 Task: Look for space in Sirūr, India from 9th June, 2023 to 16th June, 2023 for 2 adults in price range Rs.8000 to Rs.16000. Place can be entire place with 2 bedrooms having 2 beds and 1 bathroom. Property type can be house, flat, guest house. Booking option can be shelf check-in. Required host language is English.
Action: Mouse moved to (445, 81)
Screenshot: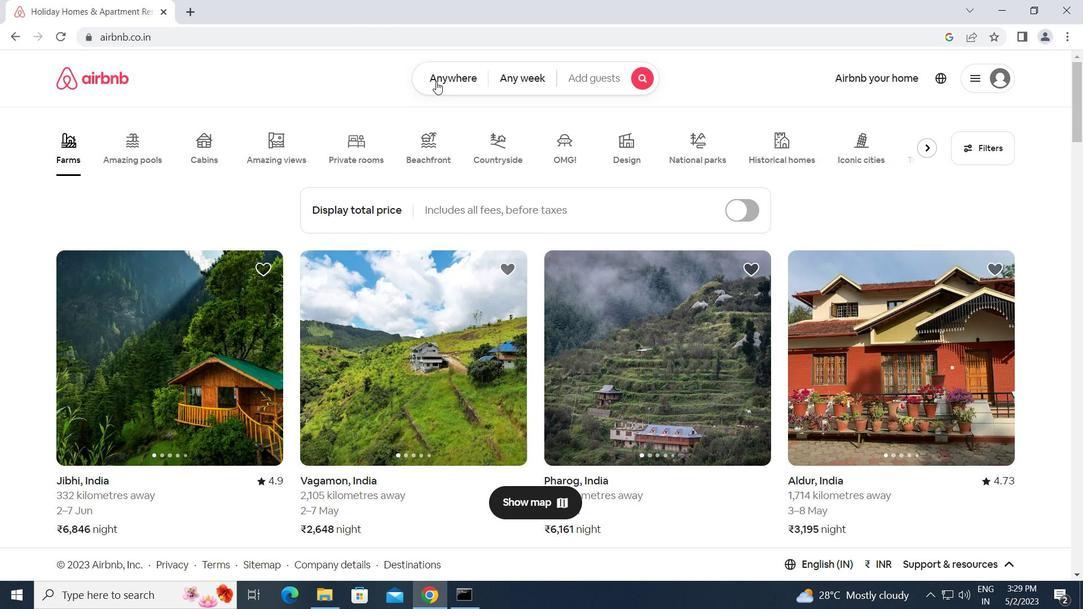 
Action: Mouse pressed left at (445, 81)
Screenshot: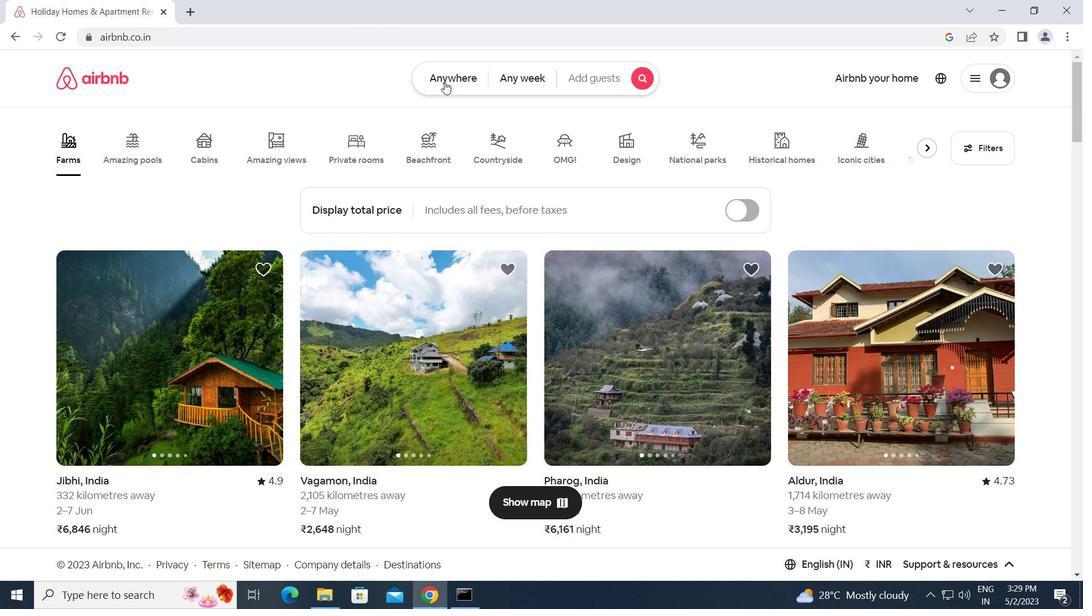 
Action: Mouse moved to (322, 133)
Screenshot: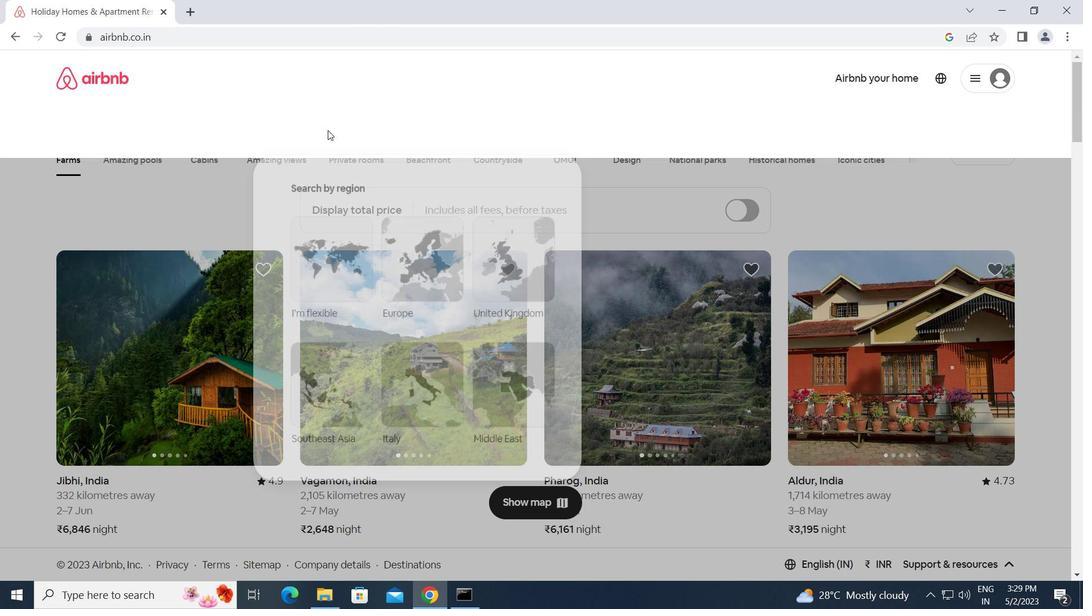 
Action: Mouse pressed left at (322, 133)
Screenshot: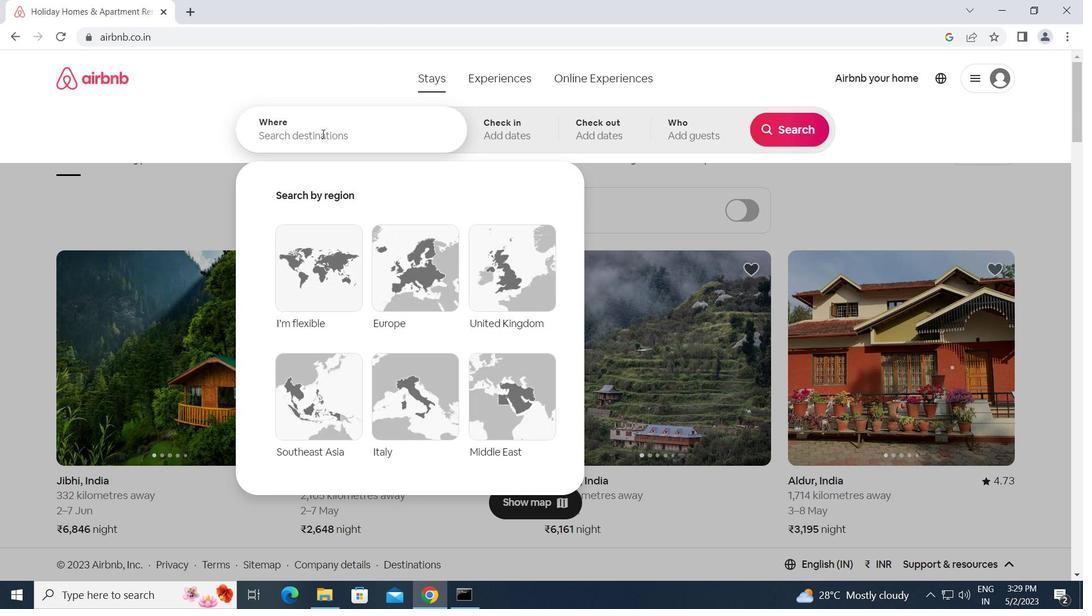 
Action: Key pressed s<Key.caps_lock>irur,<Key.space><Key.caps_lock>i<Key.caps_lock>ndia<Key.enter>
Screenshot: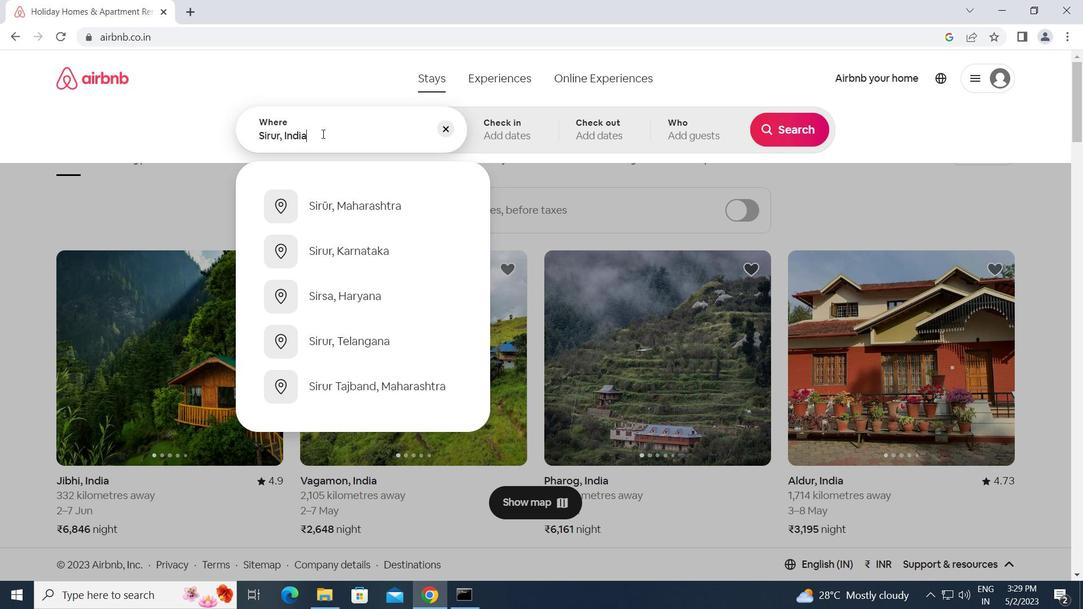 
Action: Mouse moved to (749, 335)
Screenshot: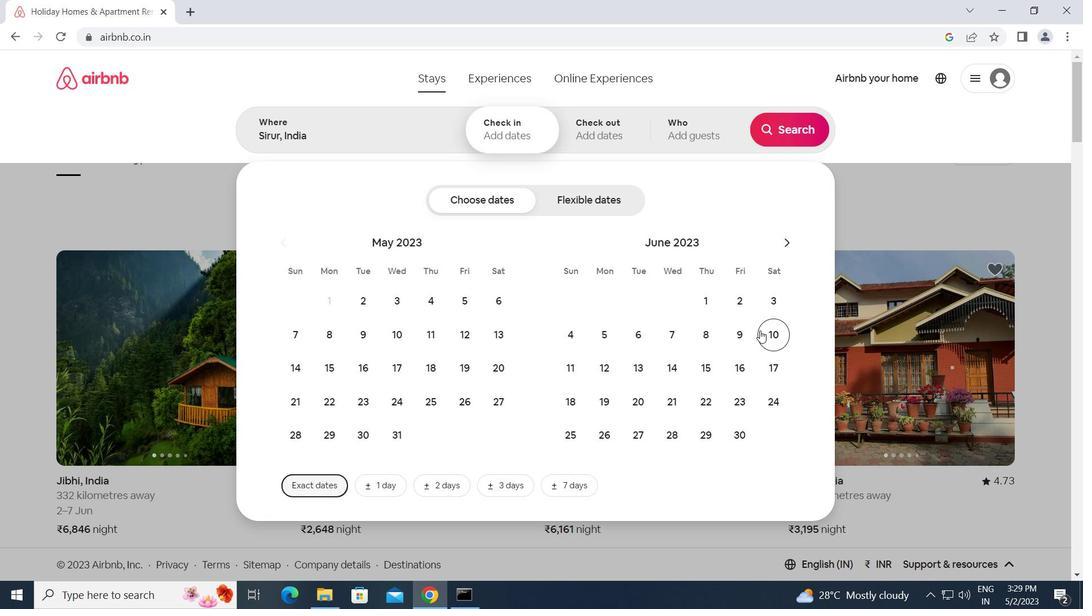 
Action: Mouse pressed left at (749, 335)
Screenshot: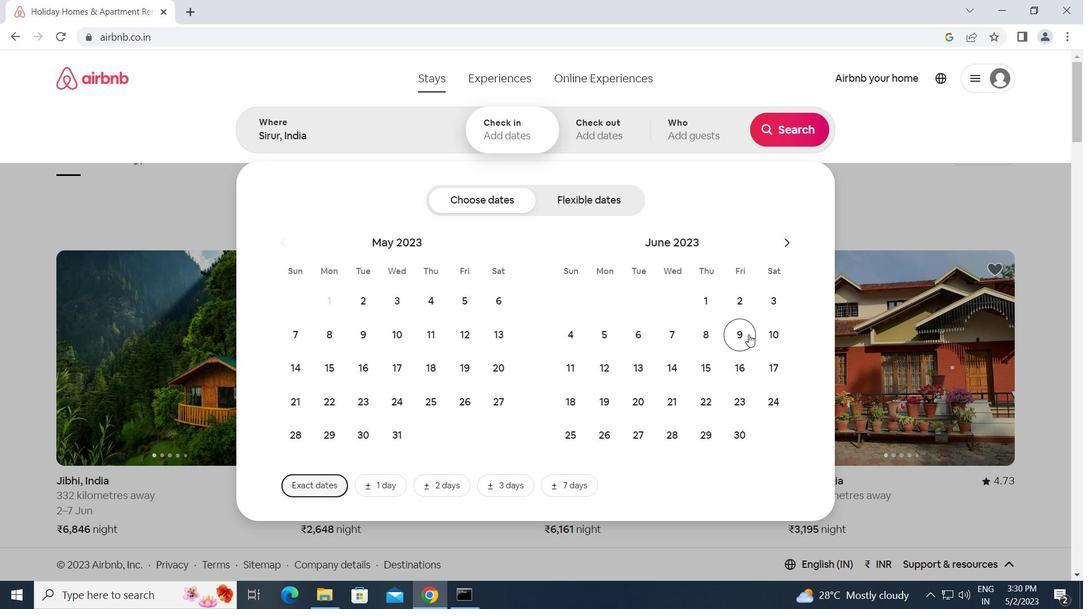 
Action: Mouse moved to (737, 367)
Screenshot: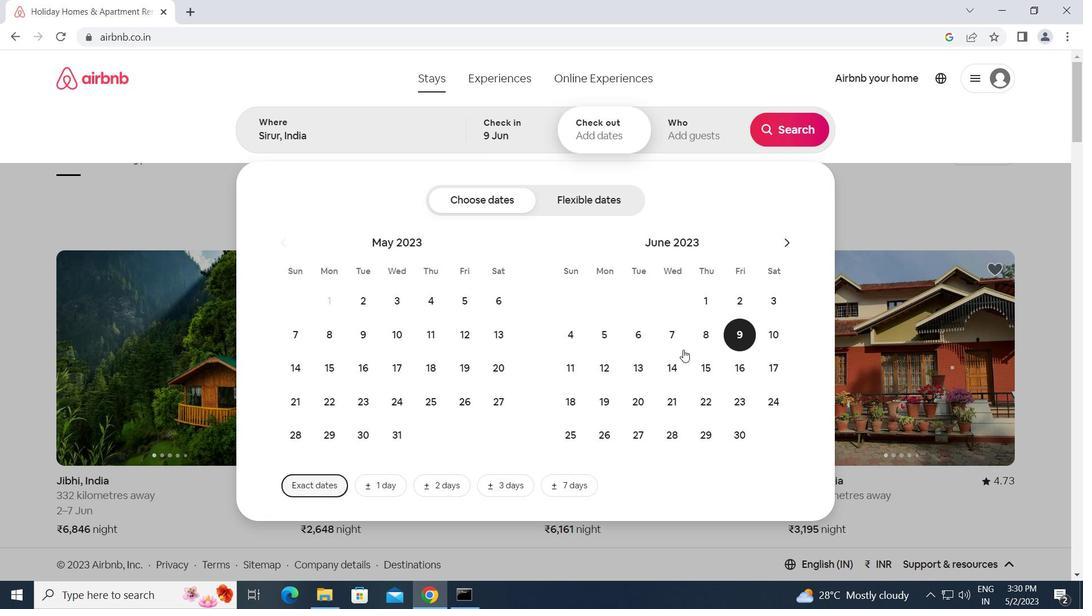 
Action: Mouse pressed left at (737, 367)
Screenshot: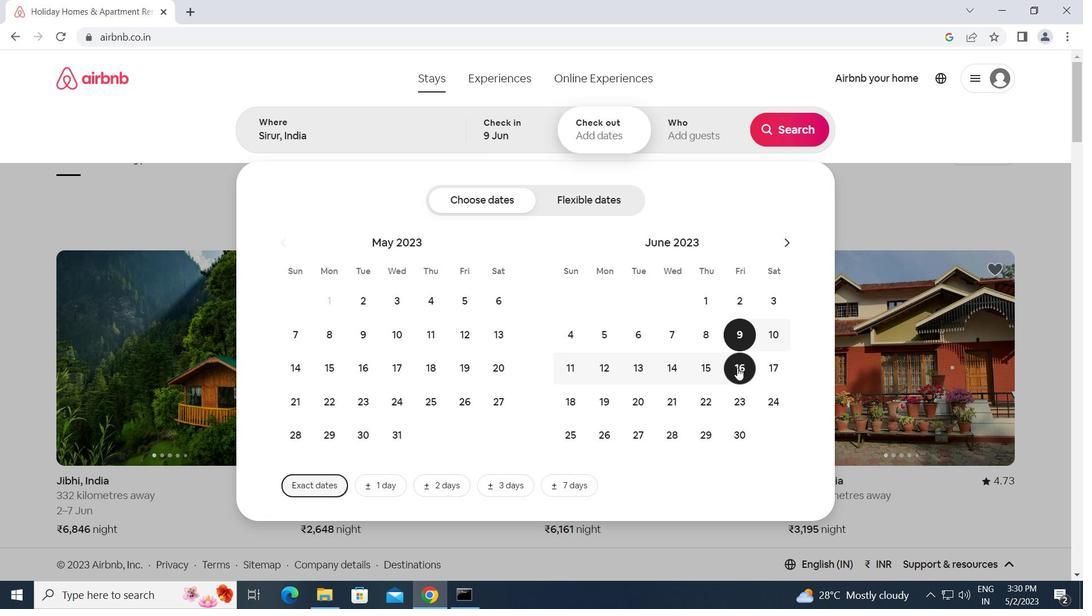 
Action: Mouse moved to (706, 128)
Screenshot: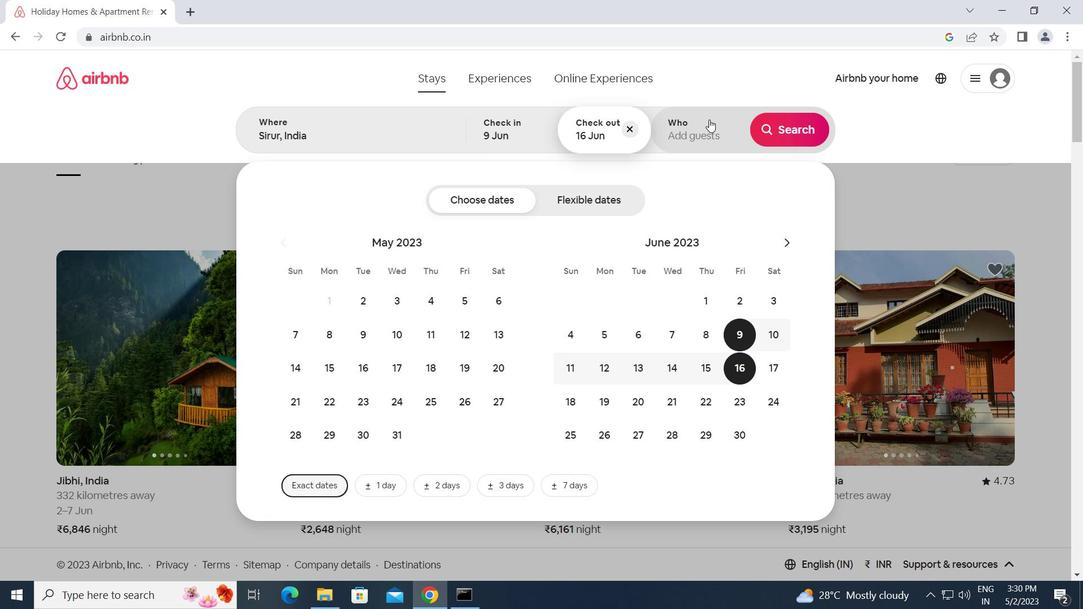
Action: Mouse pressed left at (706, 128)
Screenshot: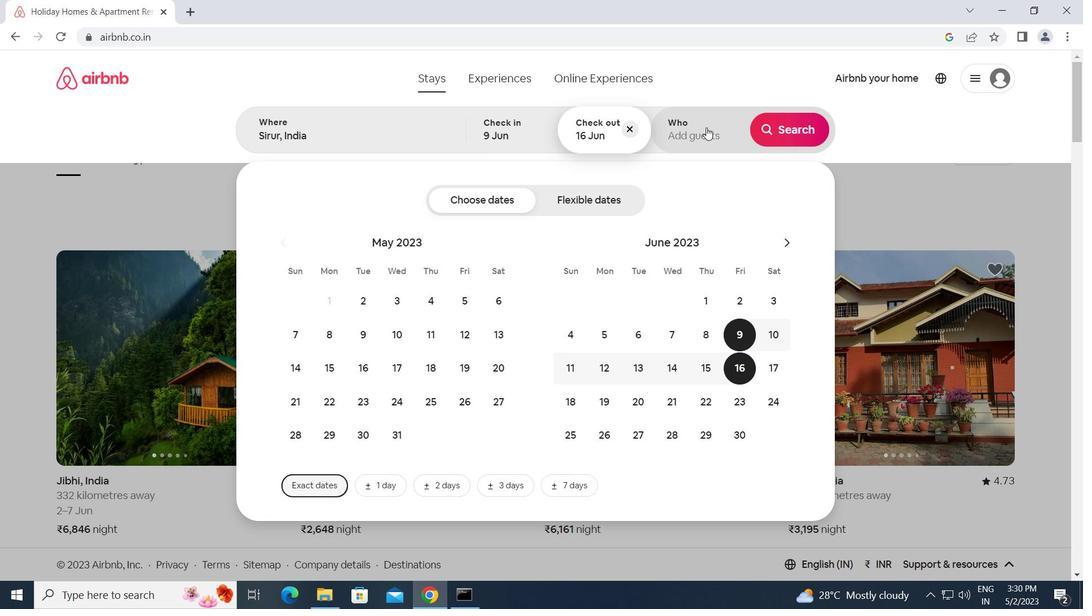 
Action: Mouse moved to (796, 202)
Screenshot: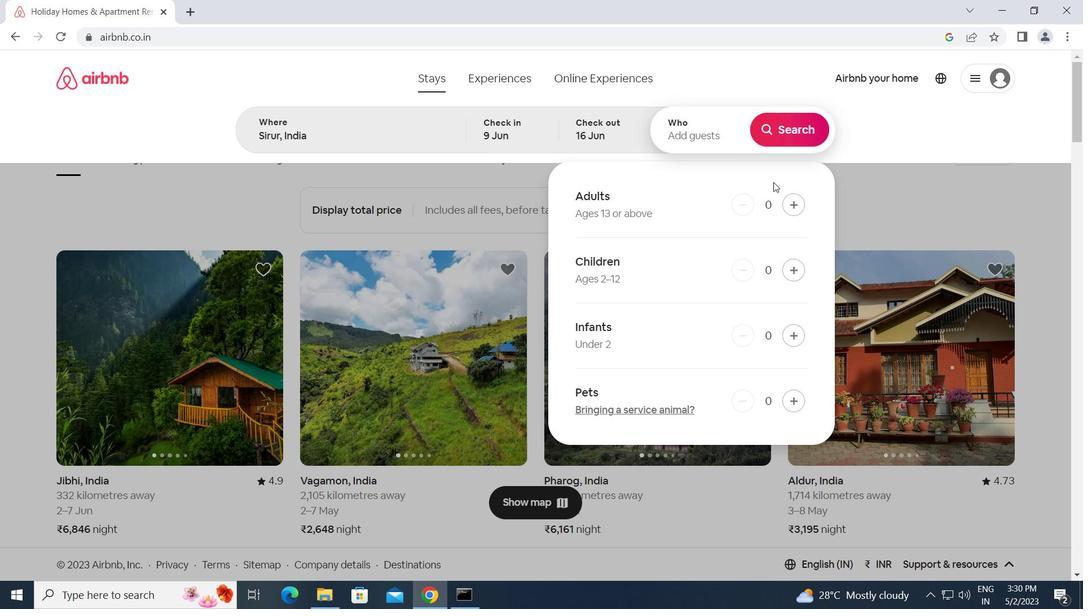 
Action: Mouse pressed left at (796, 202)
Screenshot: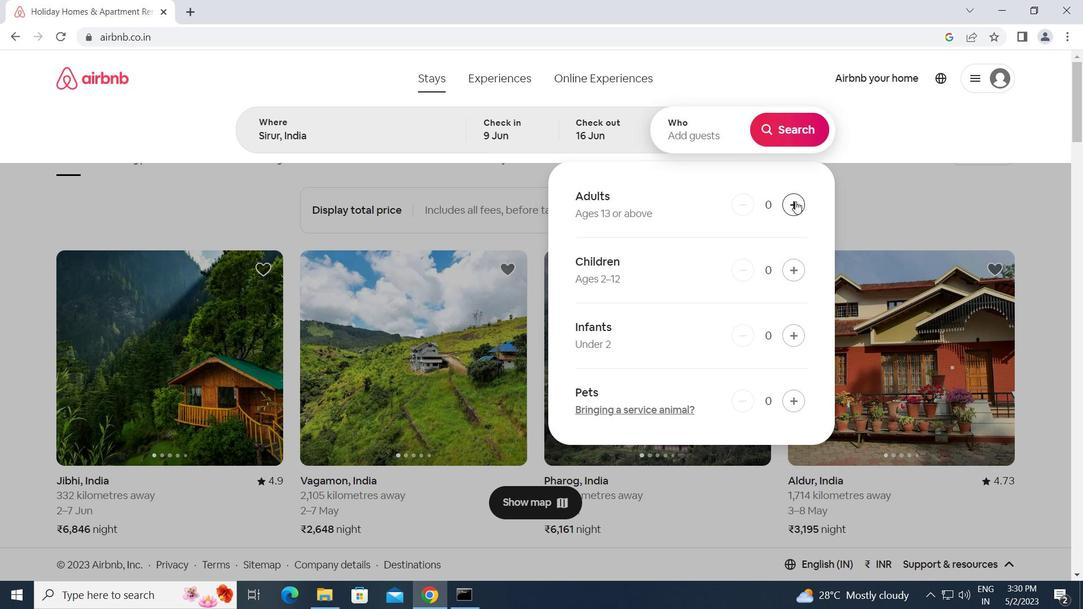 
Action: Mouse pressed left at (796, 202)
Screenshot: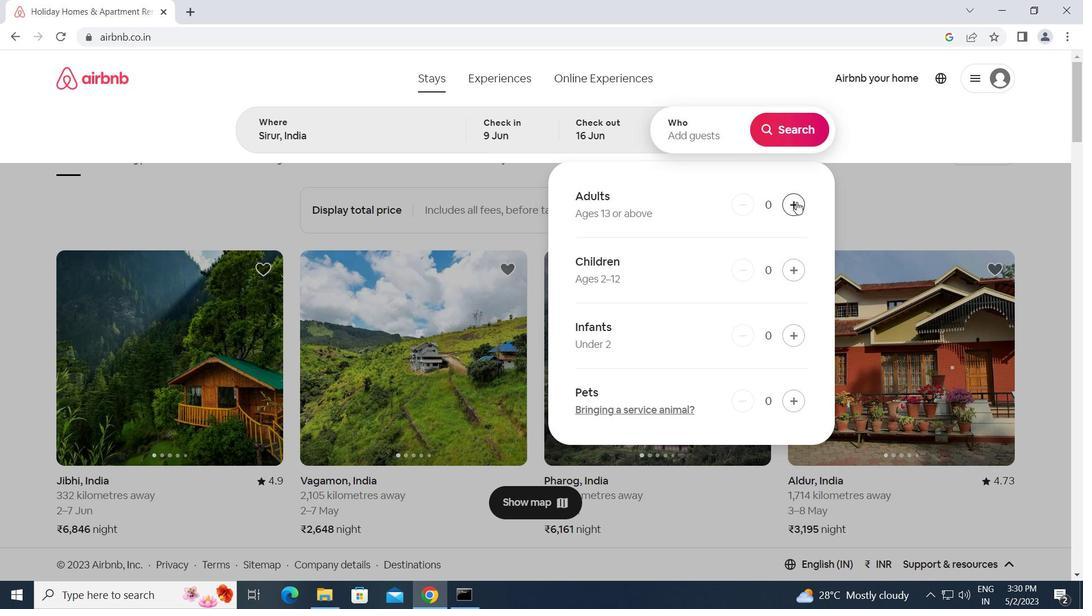 
Action: Mouse moved to (790, 135)
Screenshot: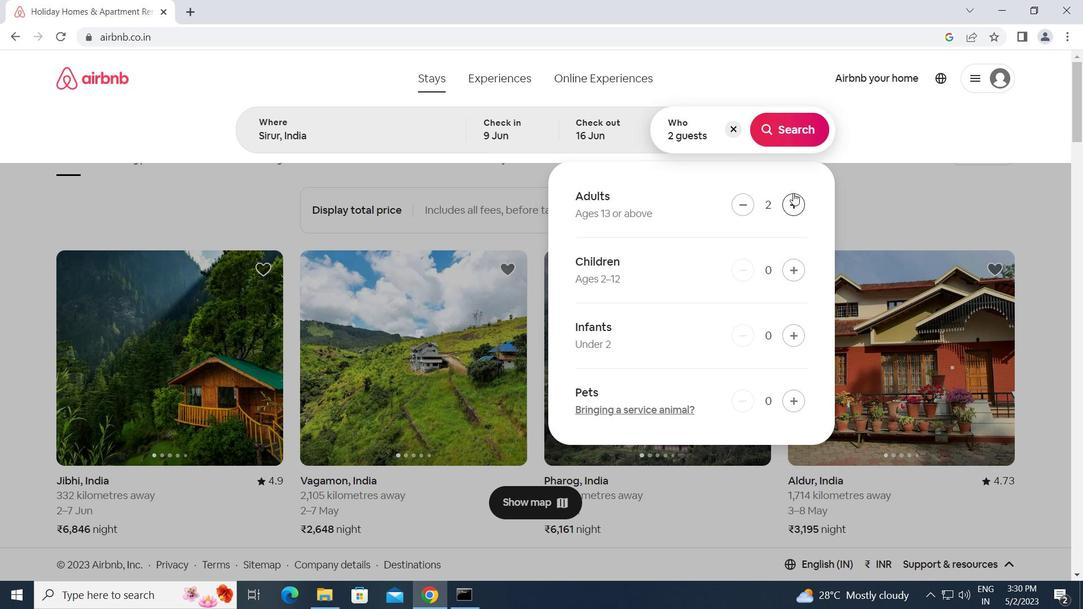 
Action: Mouse pressed left at (790, 135)
Screenshot: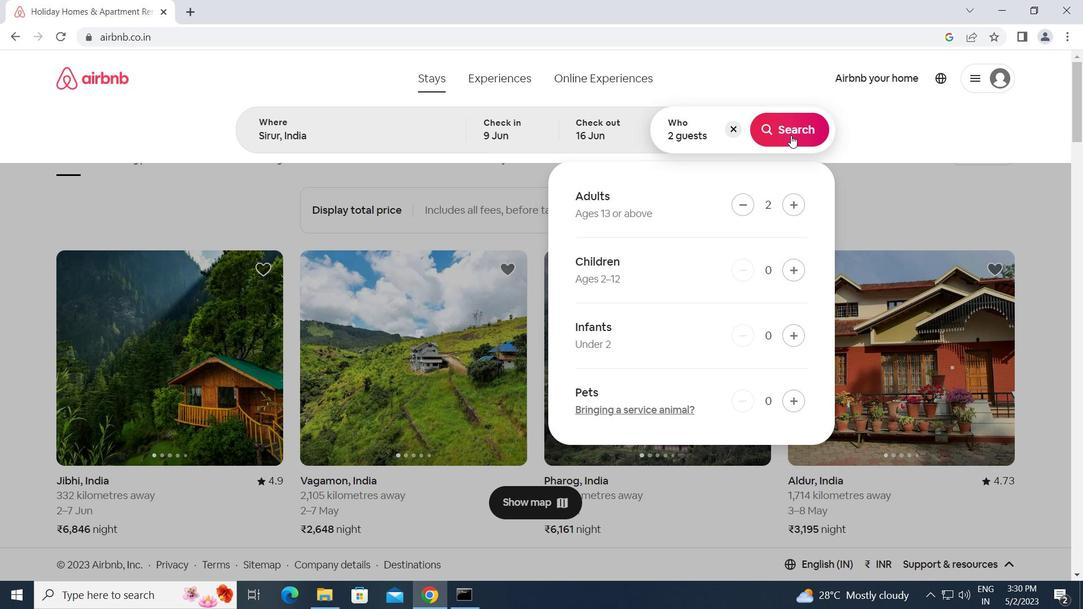 
Action: Mouse moved to (1014, 138)
Screenshot: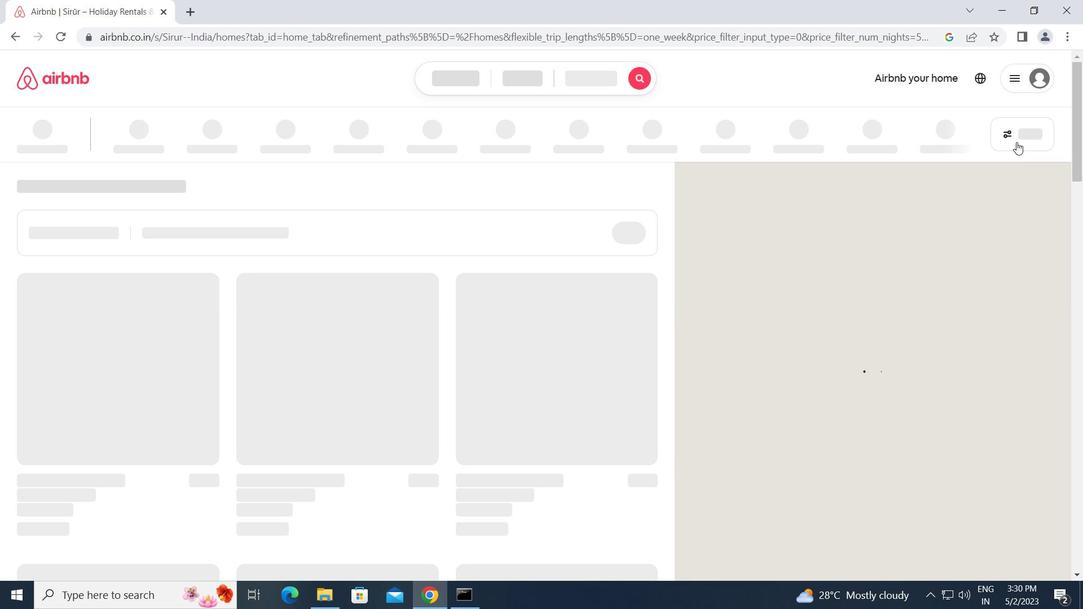 
Action: Mouse pressed left at (1014, 138)
Screenshot: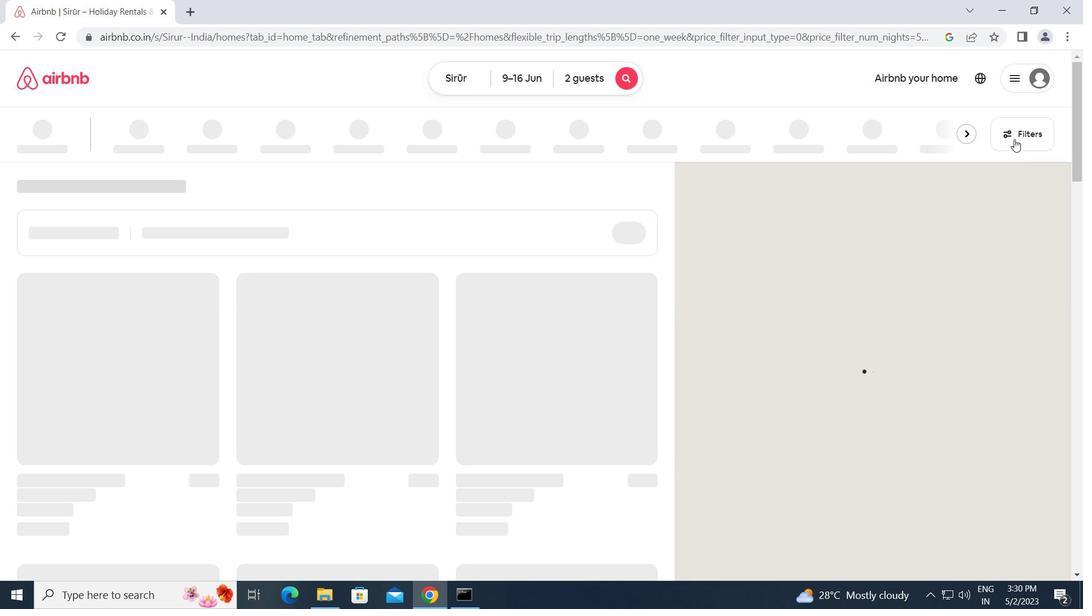 
Action: Mouse moved to (358, 318)
Screenshot: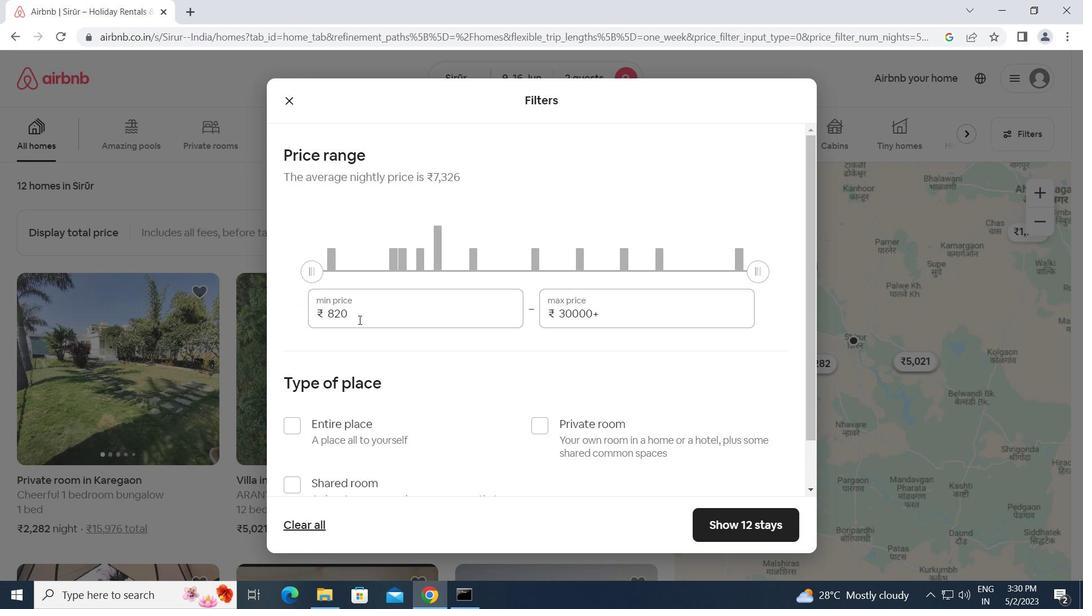 
Action: Mouse pressed left at (358, 318)
Screenshot: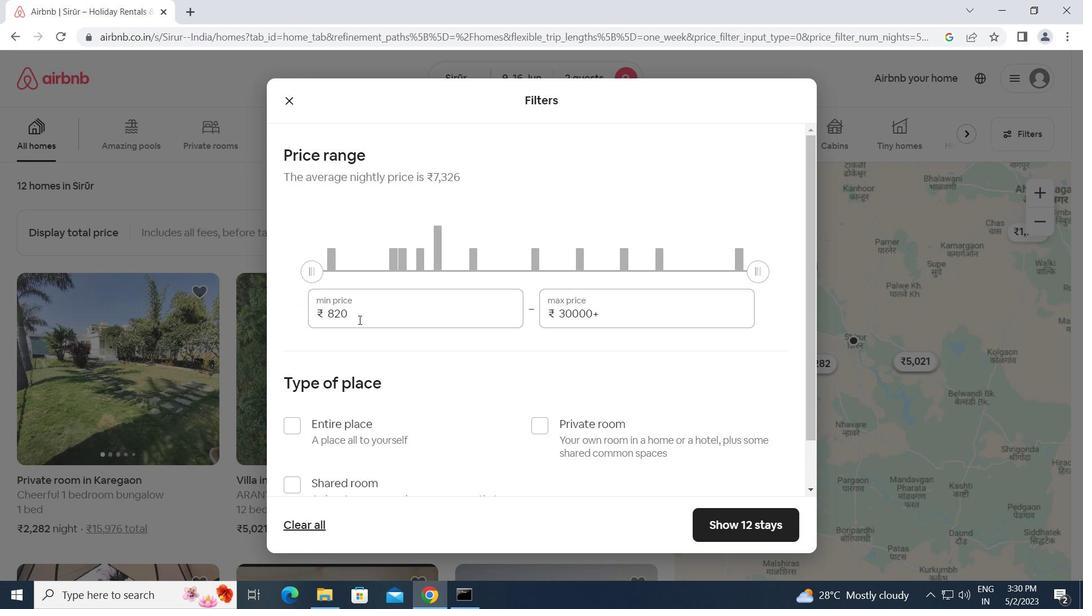 
Action: Mouse moved to (312, 319)
Screenshot: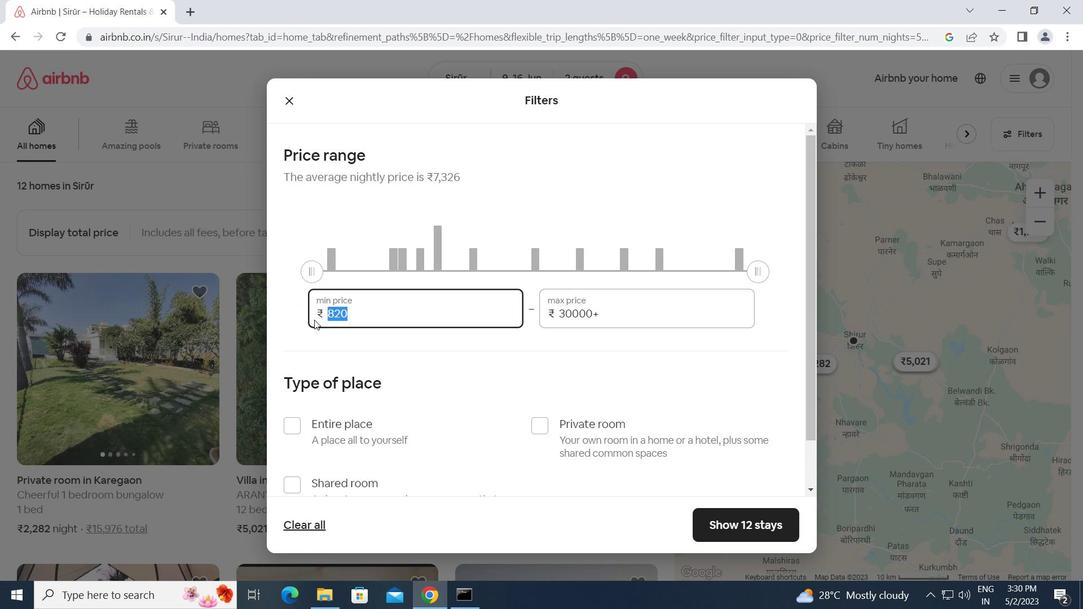 
Action: Key pressed 8000<Key.tab>16000
Screenshot: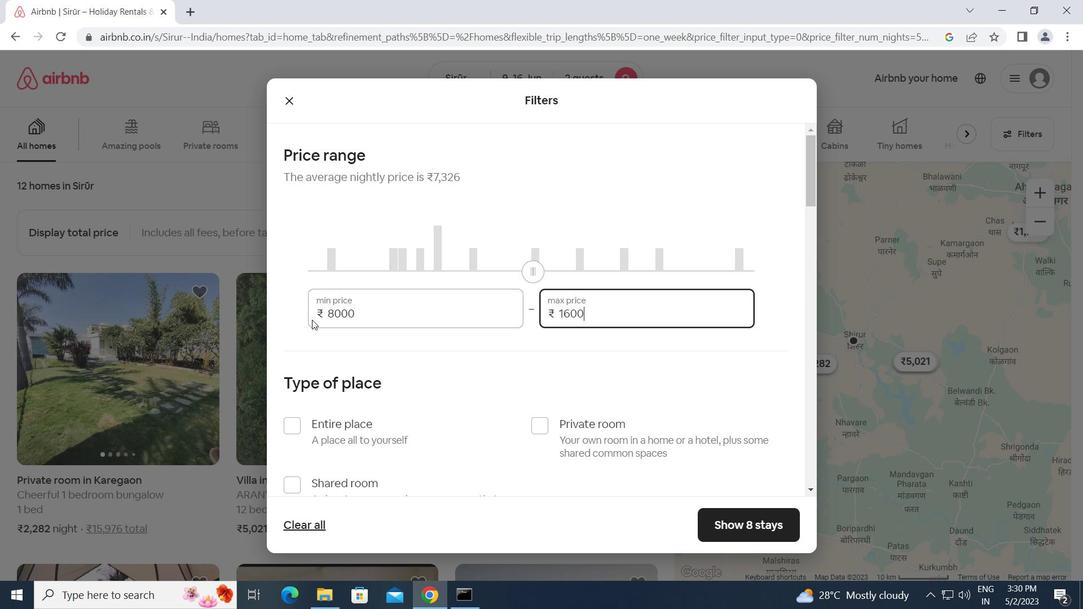 
Action: Mouse moved to (313, 322)
Screenshot: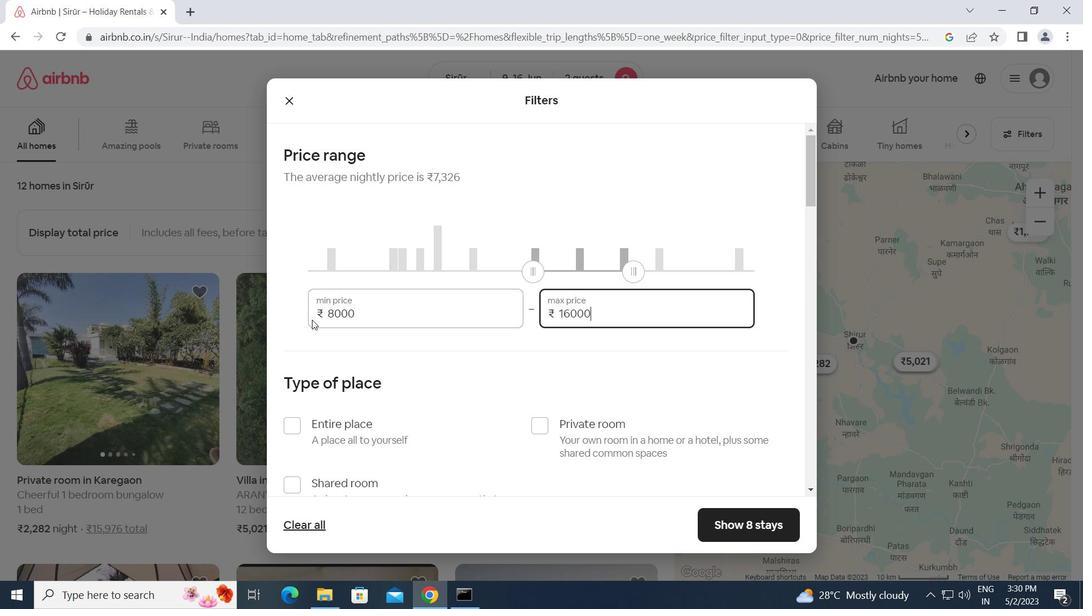 
Action: Mouse scrolled (313, 321) with delta (0, 0)
Screenshot: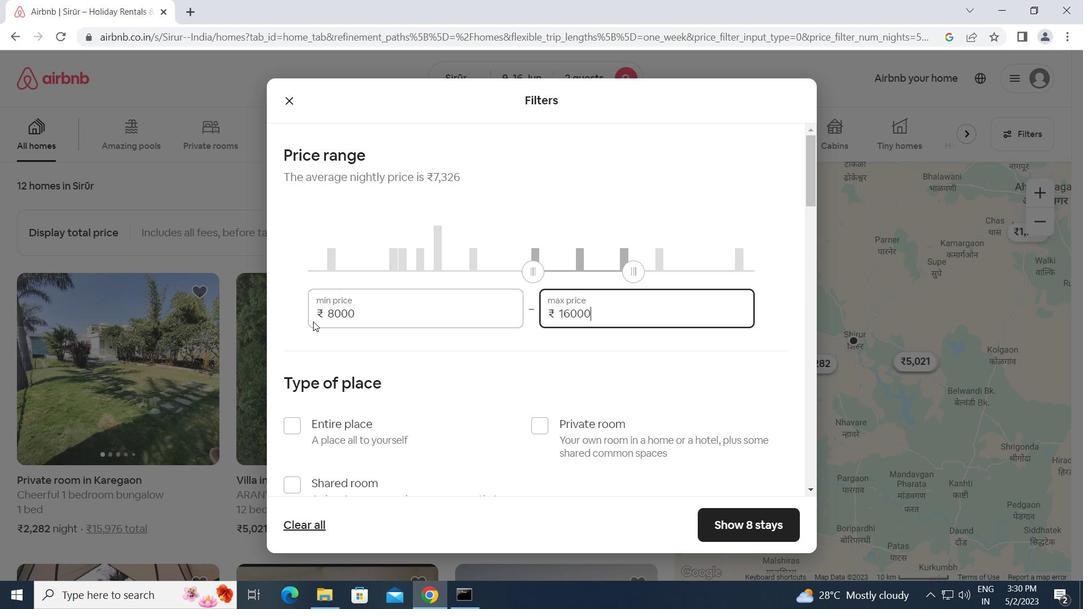 
Action: Mouse moved to (328, 323)
Screenshot: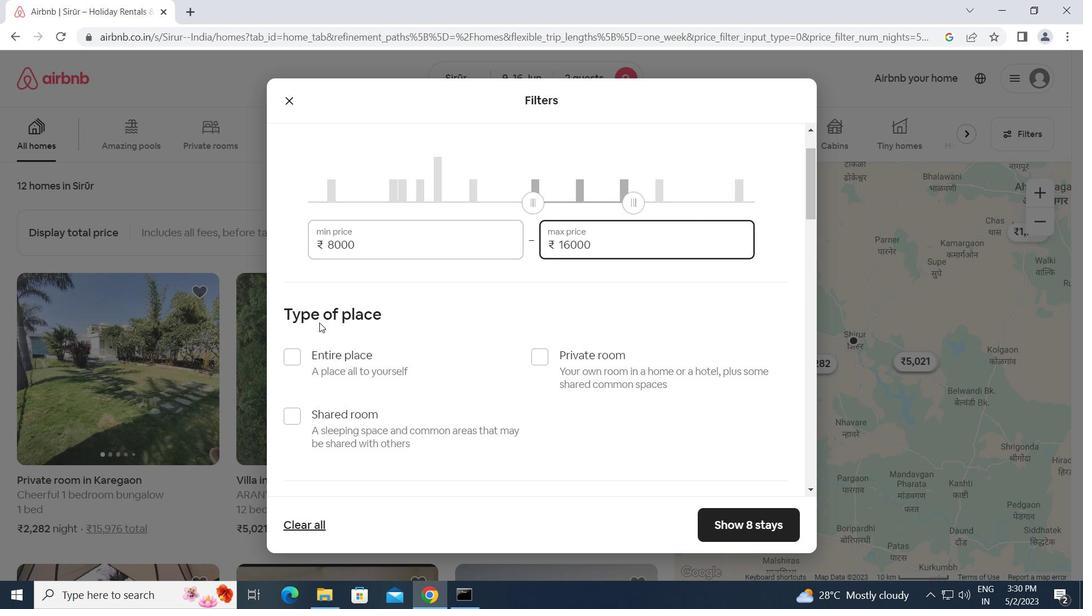 
Action: Mouse scrolled (328, 322) with delta (0, 0)
Screenshot: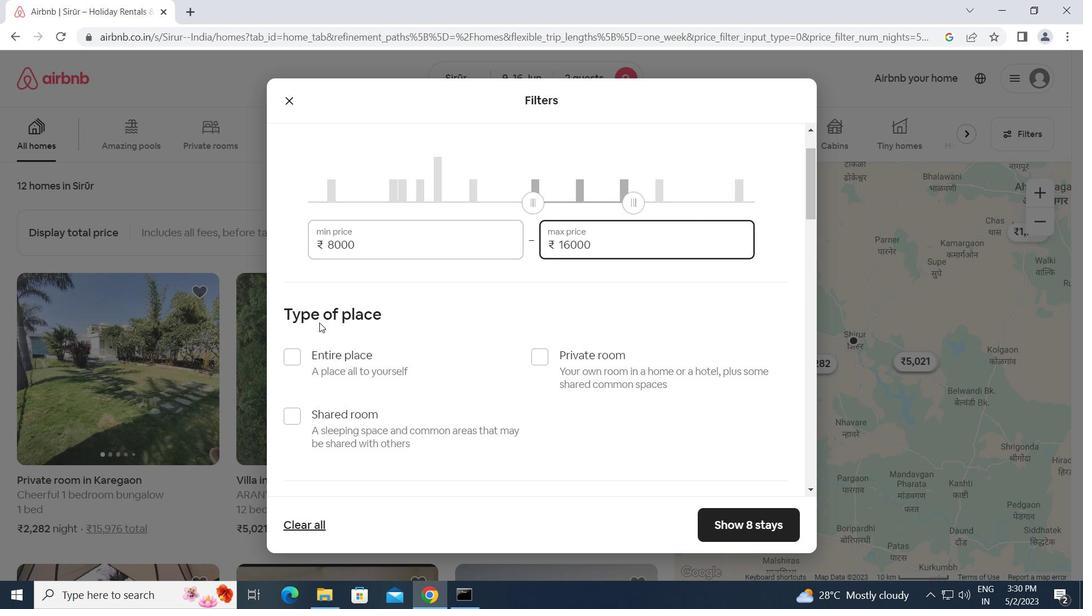 
Action: Mouse moved to (287, 275)
Screenshot: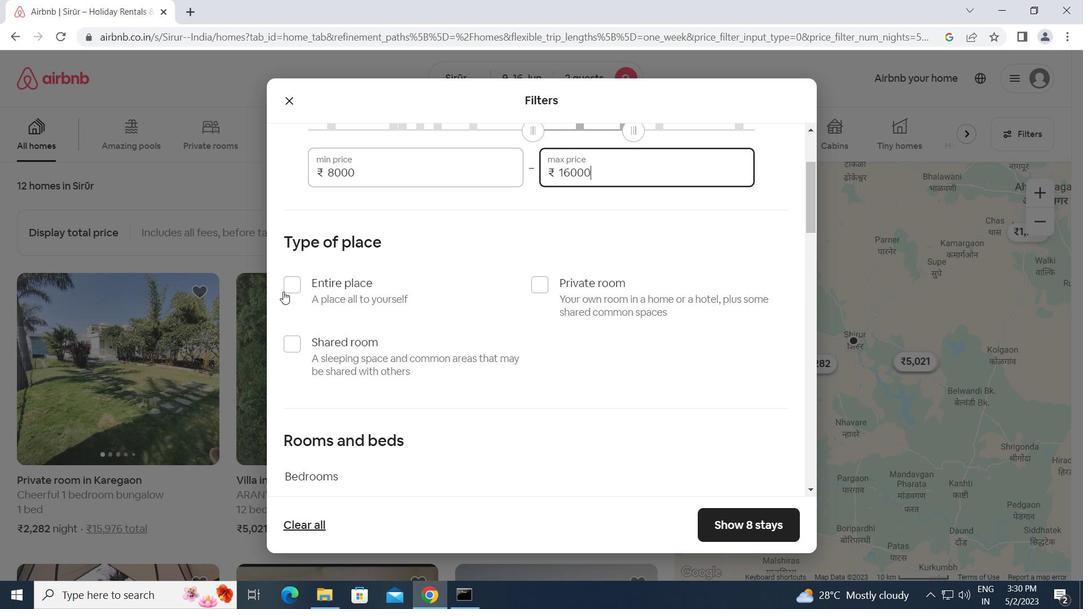 
Action: Mouse pressed left at (287, 275)
Screenshot: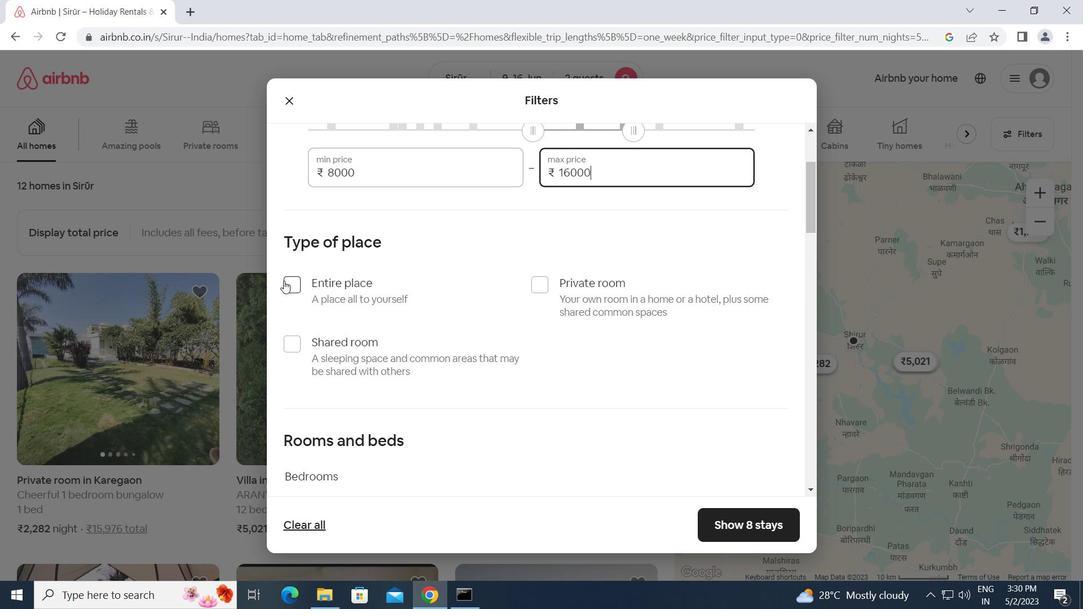 
Action: Mouse moved to (291, 289)
Screenshot: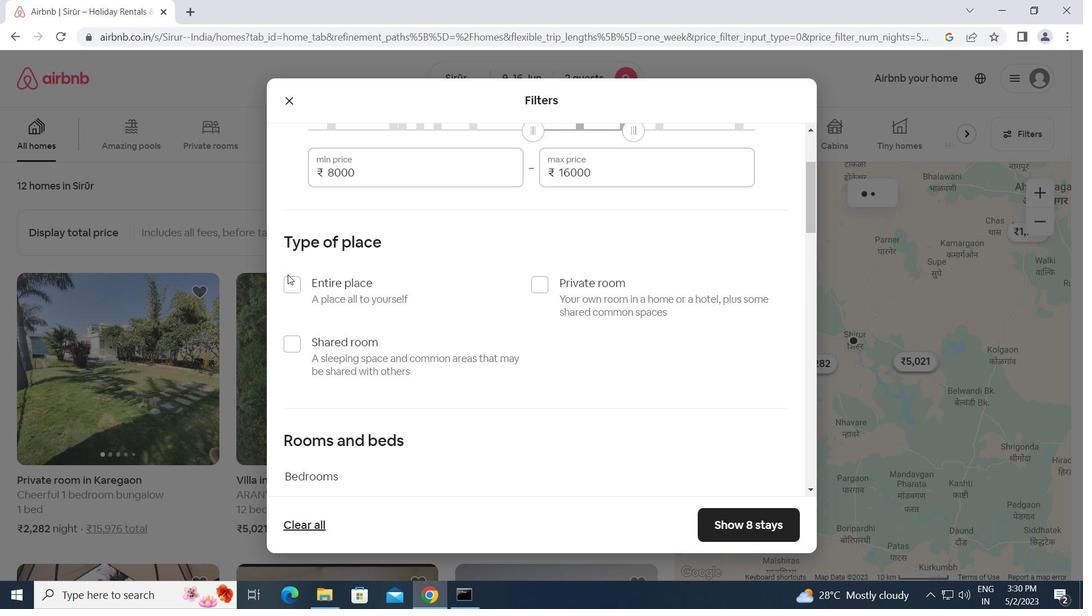 
Action: Mouse pressed left at (291, 289)
Screenshot: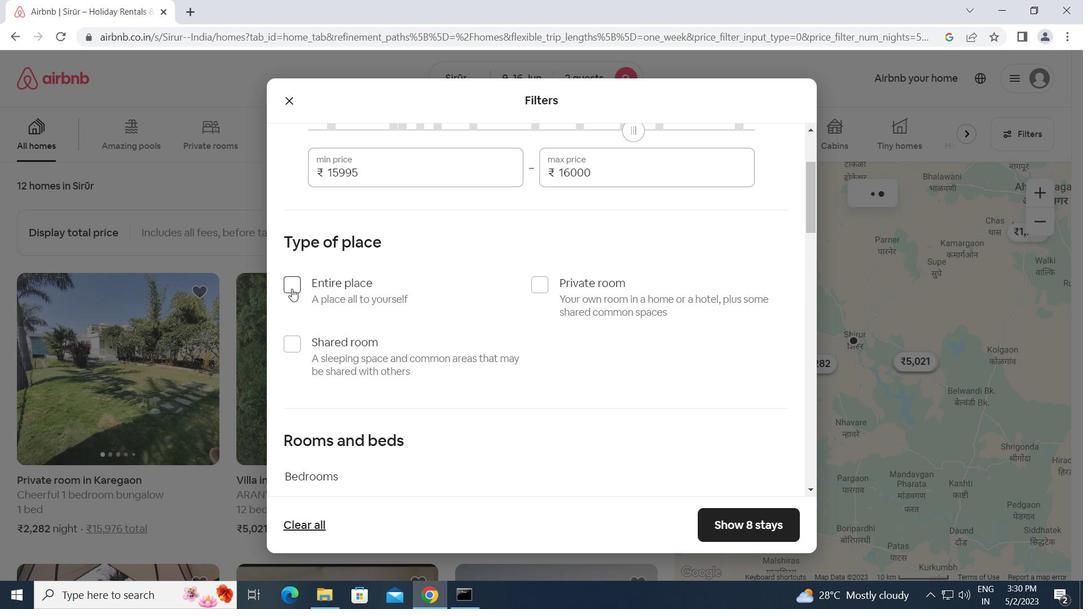 
Action: Mouse moved to (391, 325)
Screenshot: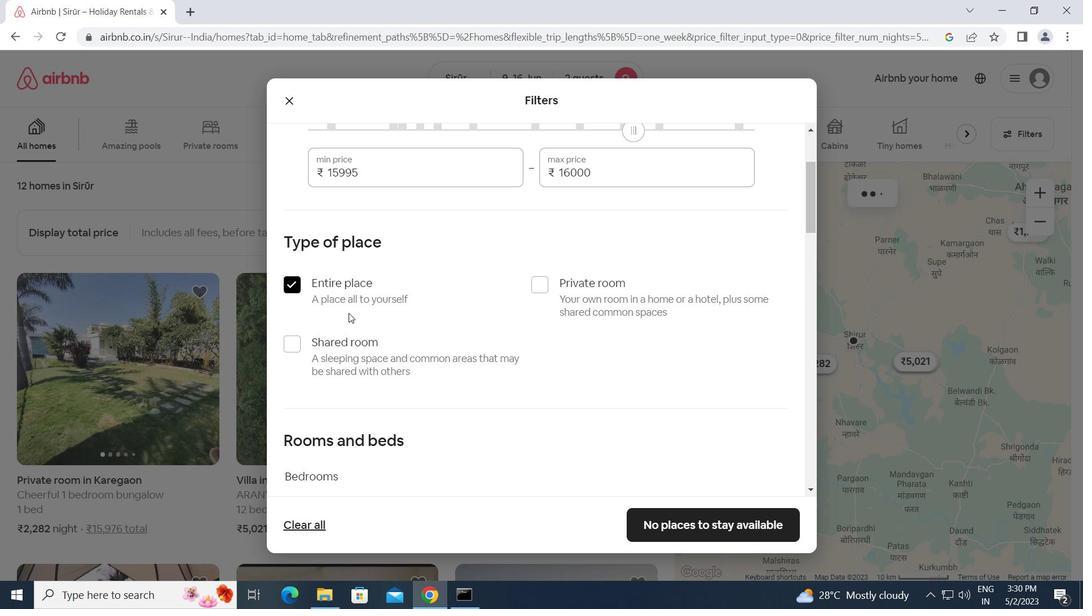 
Action: Mouse scrolled (391, 324) with delta (0, 0)
Screenshot: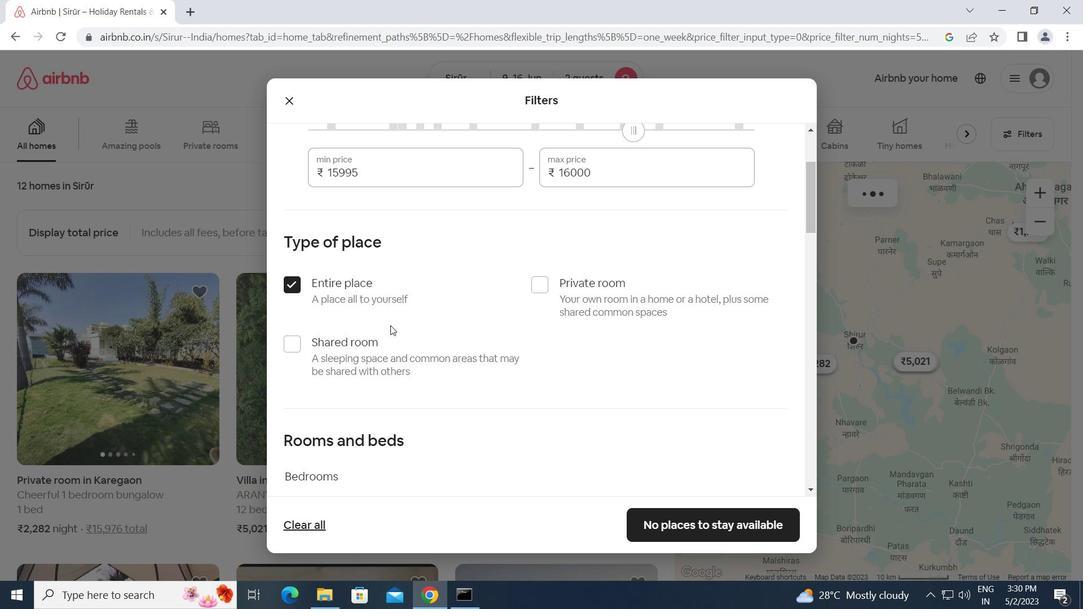 
Action: Mouse scrolled (391, 324) with delta (0, 0)
Screenshot: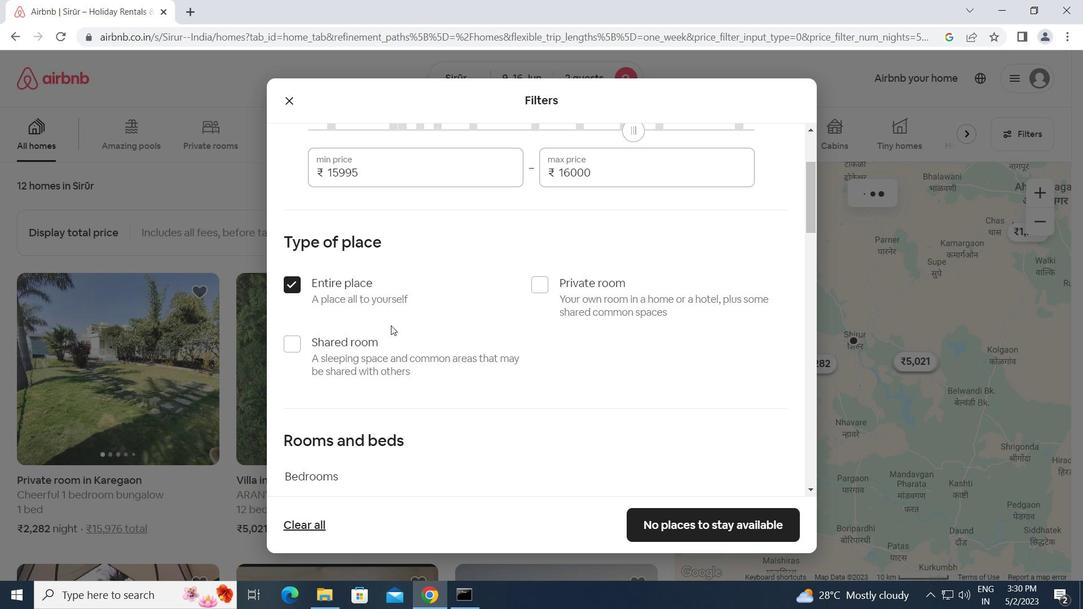 
Action: Mouse scrolled (391, 324) with delta (0, 0)
Screenshot: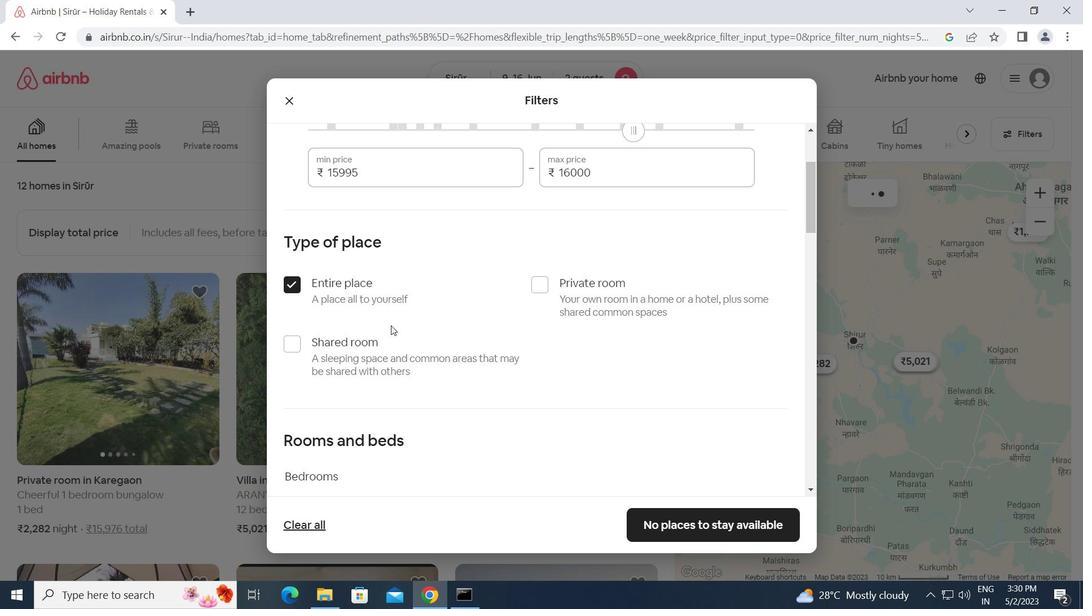 
Action: Mouse scrolled (391, 324) with delta (0, 0)
Screenshot: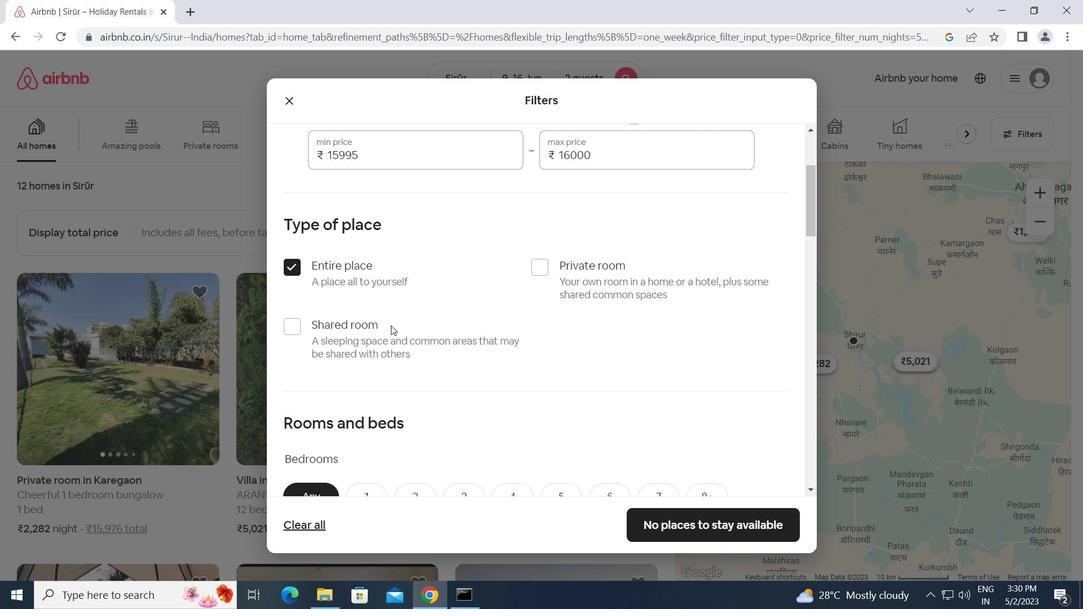 
Action: Mouse moved to (421, 233)
Screenshot: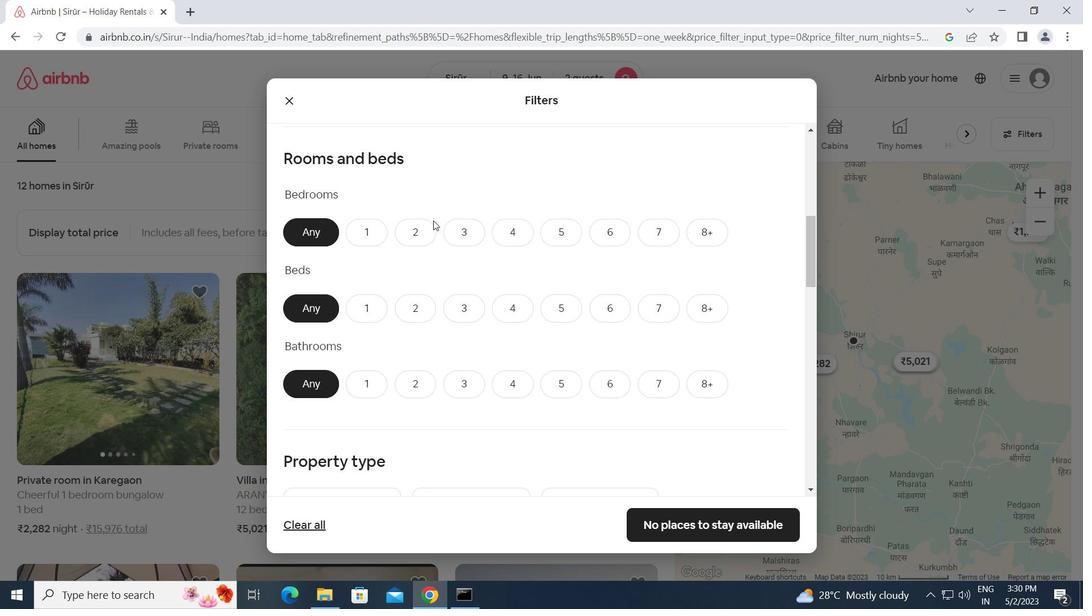 
Action: Mouse pressed left at (421, 233)
Screenshot: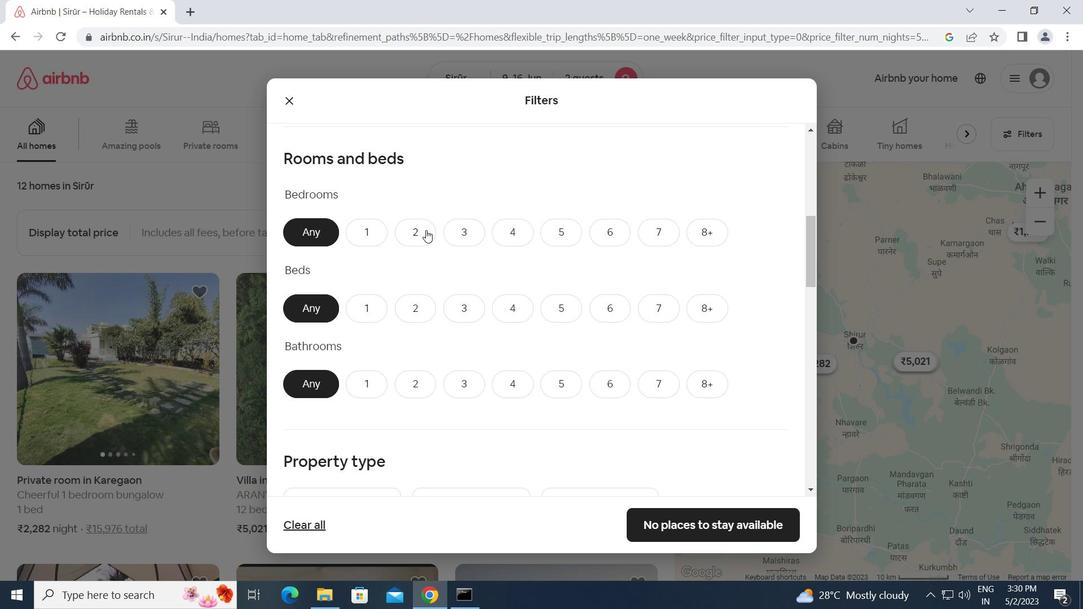 
Action: Mouse moved to (410, 302)
Screenshot: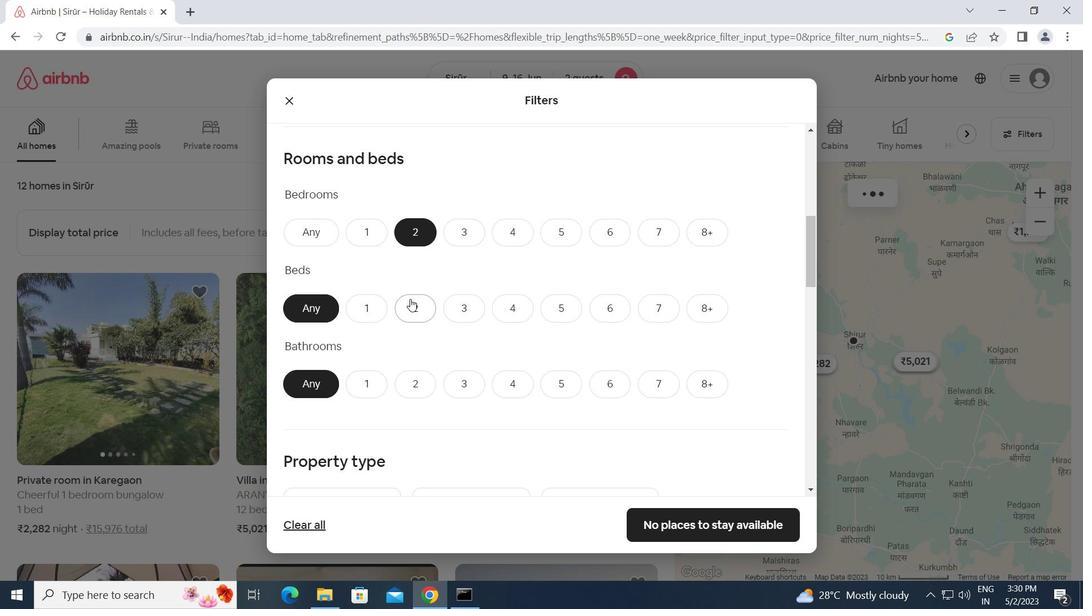 
Action: Mouse pressed left at (410, 302)
Screenshot: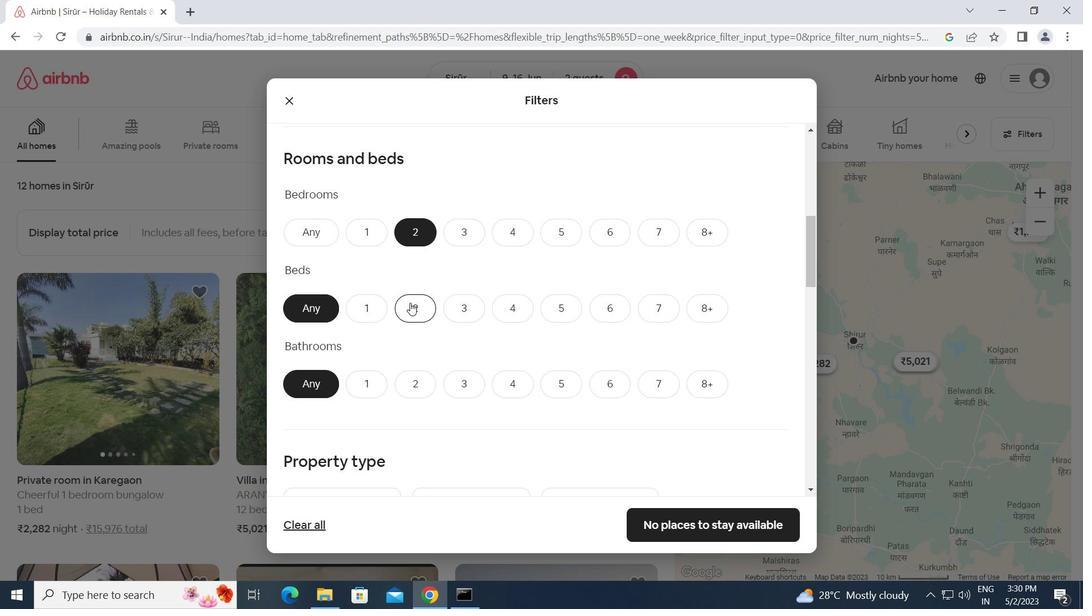 
Action: Mouse moved to (364, 382)
Screenshot: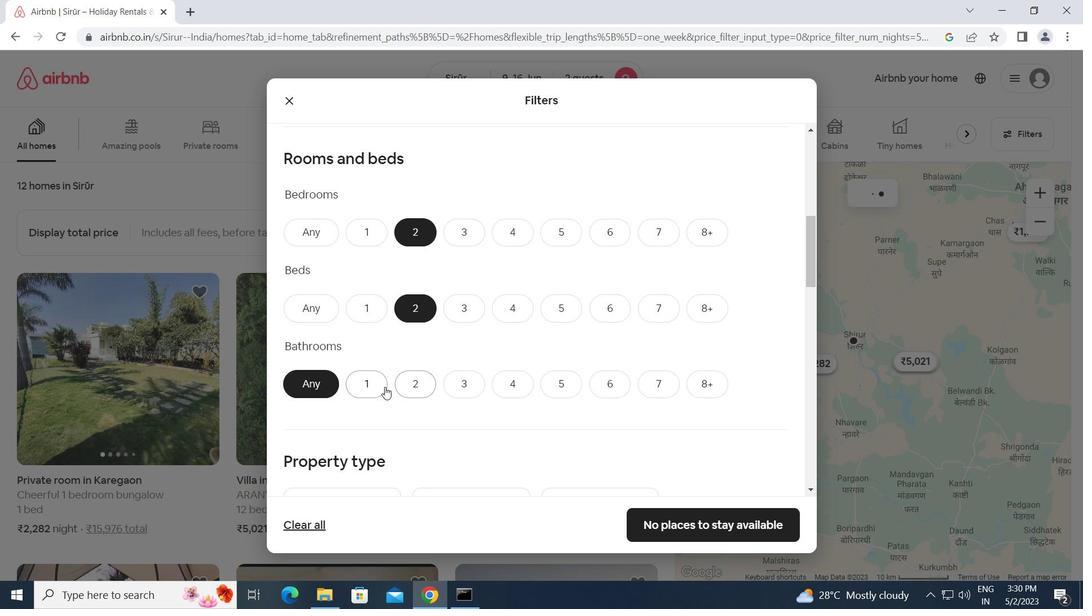 
Action: Mouse pressed left at (364, 382)
Screenshot: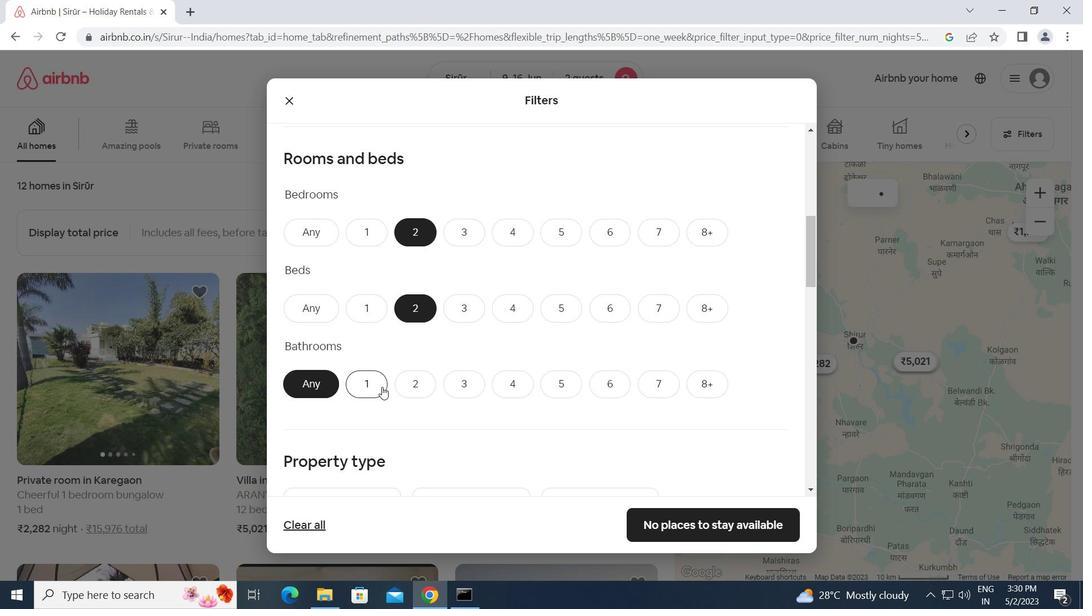 
Action: Mouse moved to (398, 389)
Screenshot: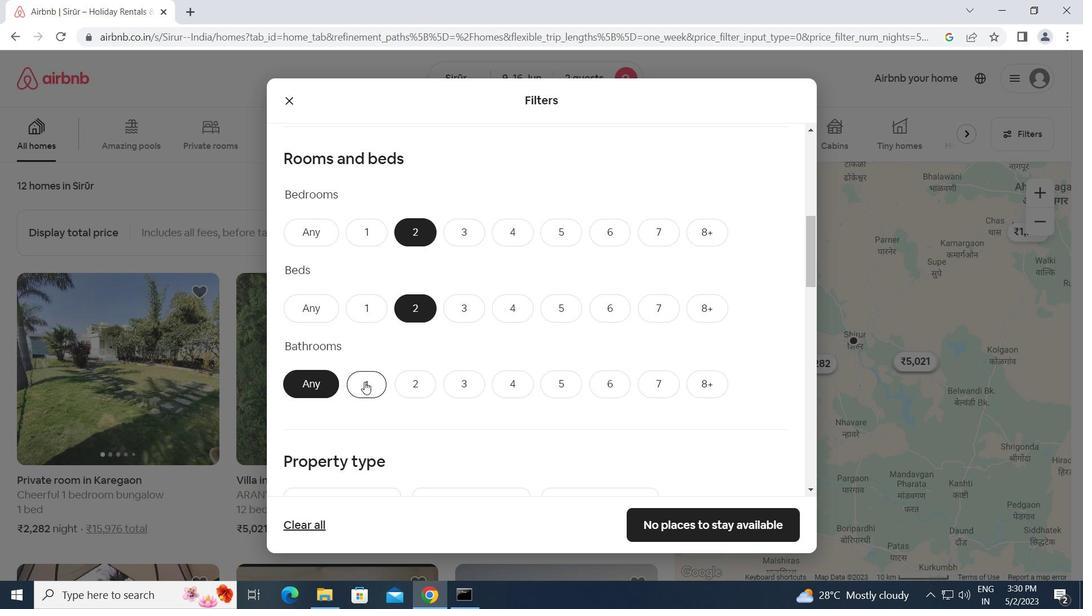 
Action: Mouse scrolled (398, 389) with delta (0, 0)
Screenshot: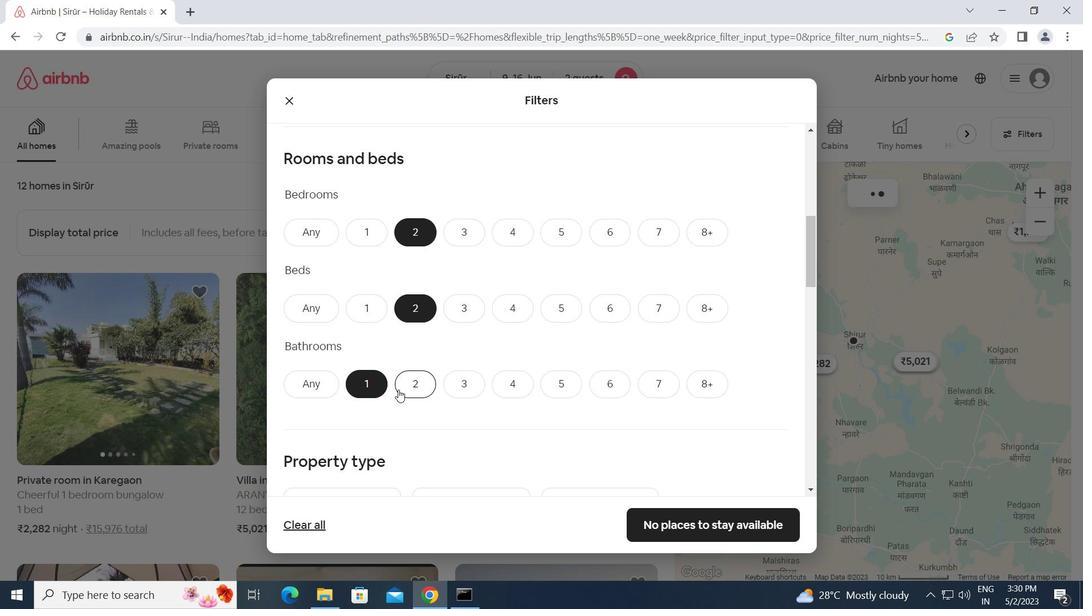 
Action: Mouse scrolled (398, 389) with delta (0, 0)
Screenshot: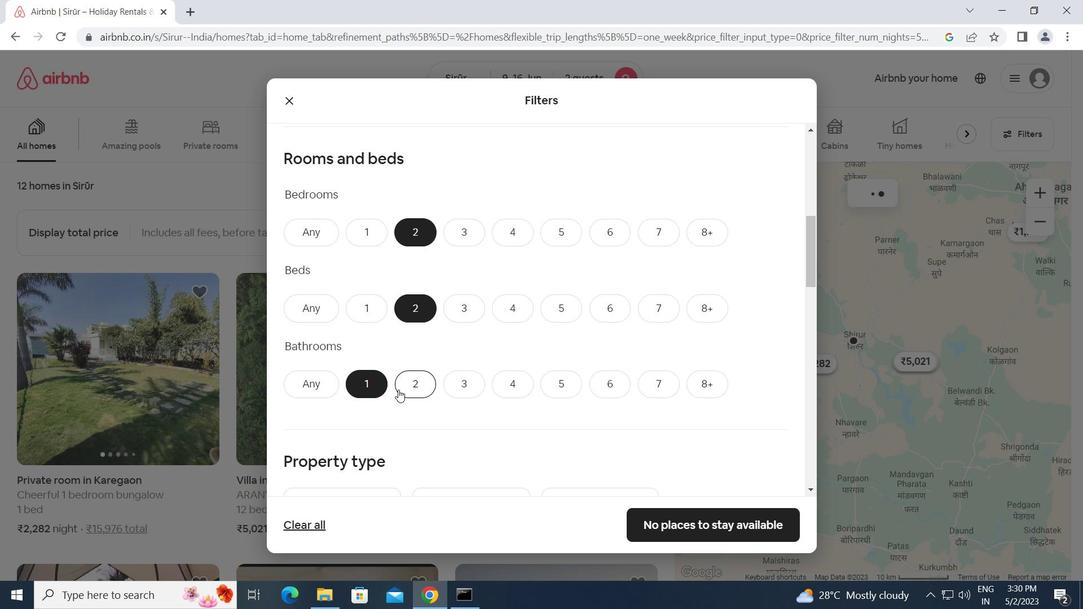 
Action: Mouse moved to (352, 398)
Screenshot: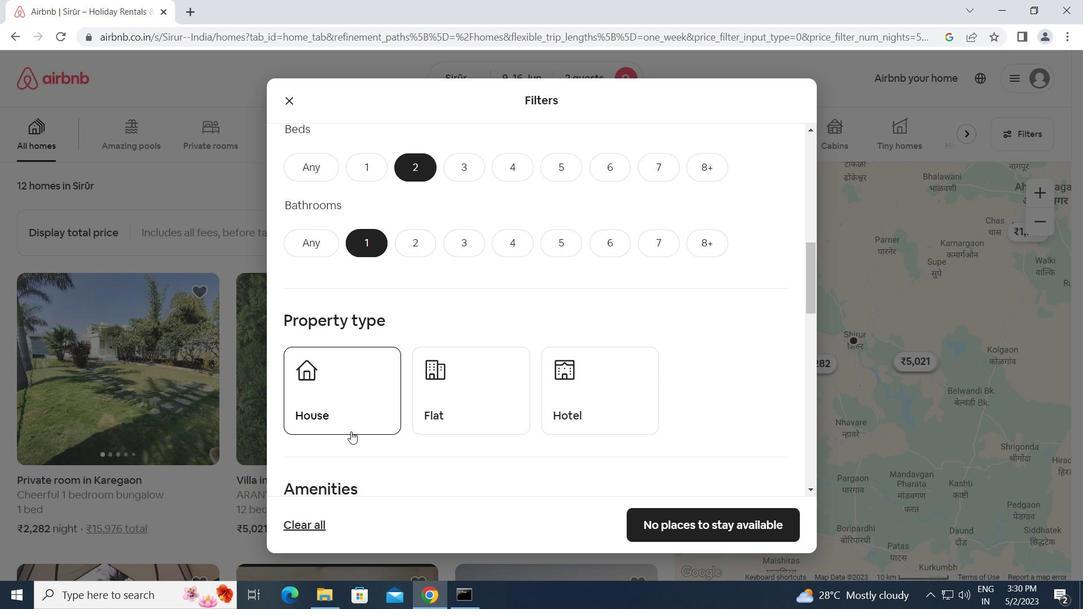 
Action: Mouse pressed left at (352, 398)
Screenshot: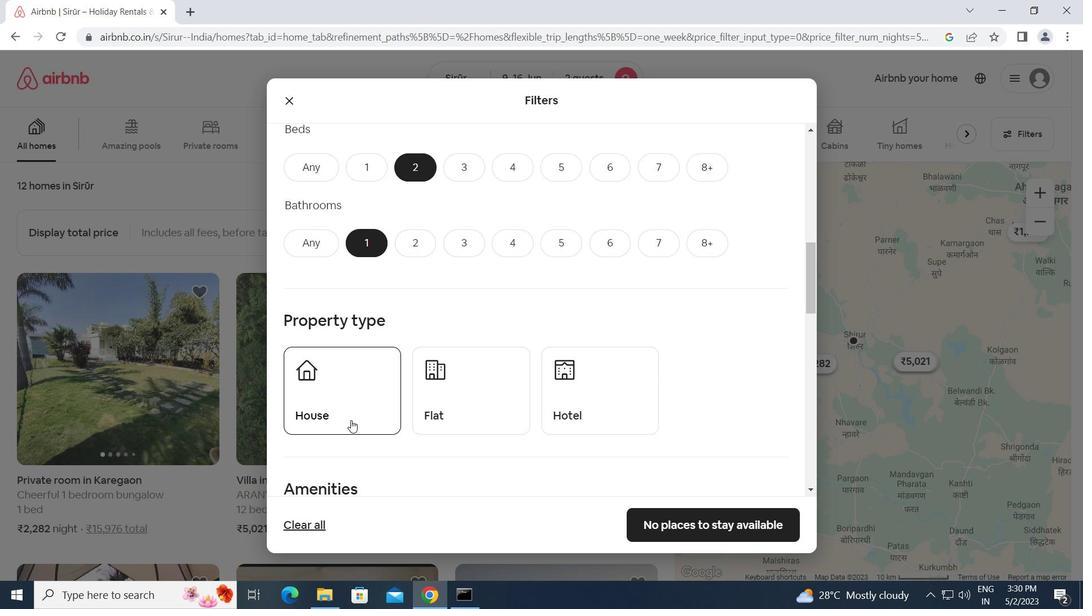 
Action: Mouse moved to (466, 401)
Screenshot: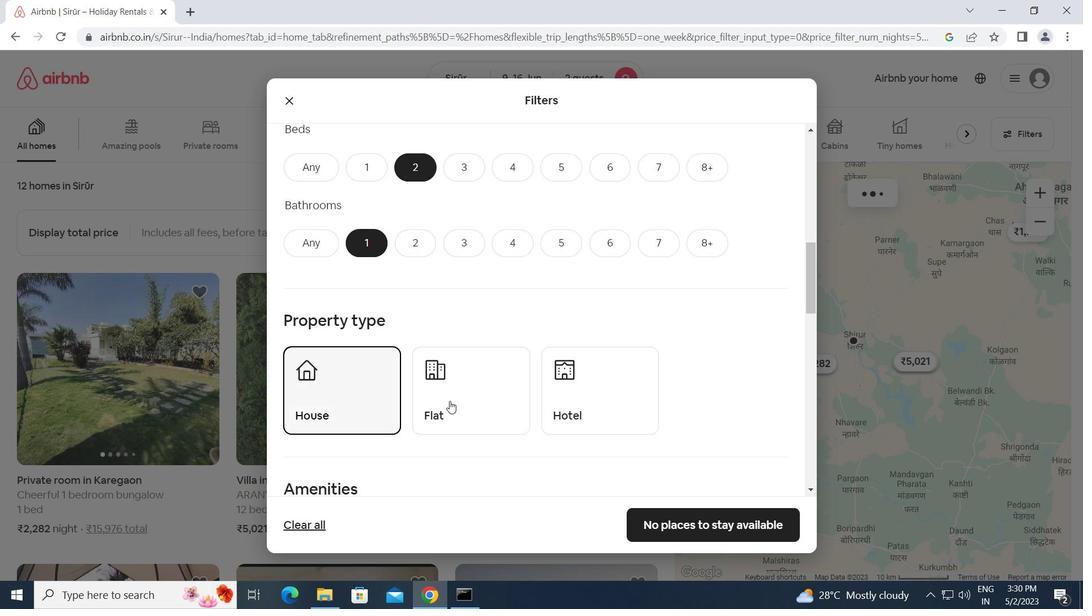 
Action: Mouse pressed left at (466, 401)
Screenshot: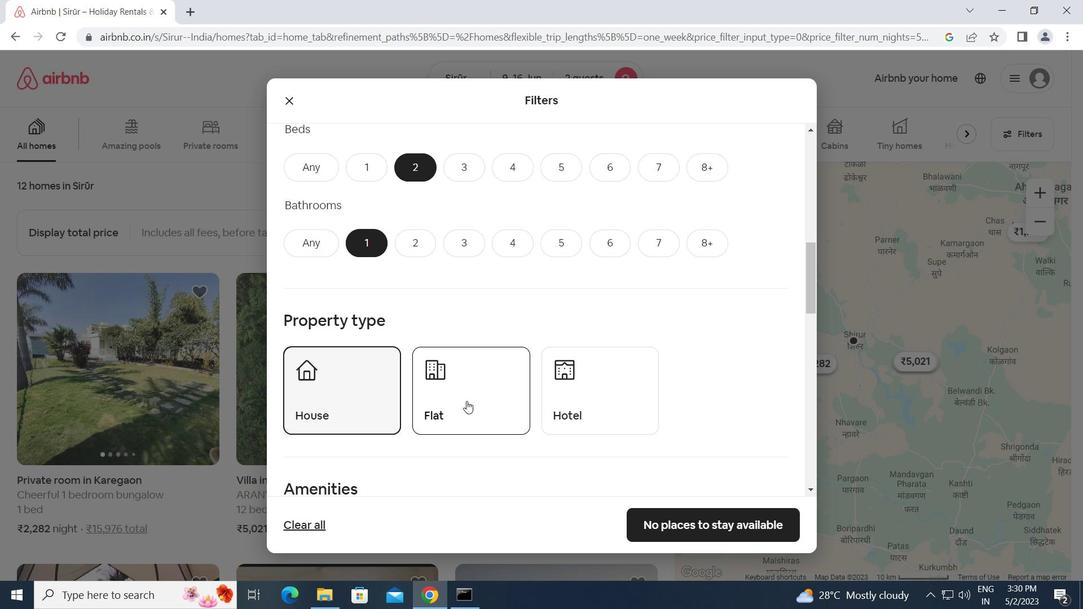 
Action: Mouse moved to (410, 422)
Screenshot: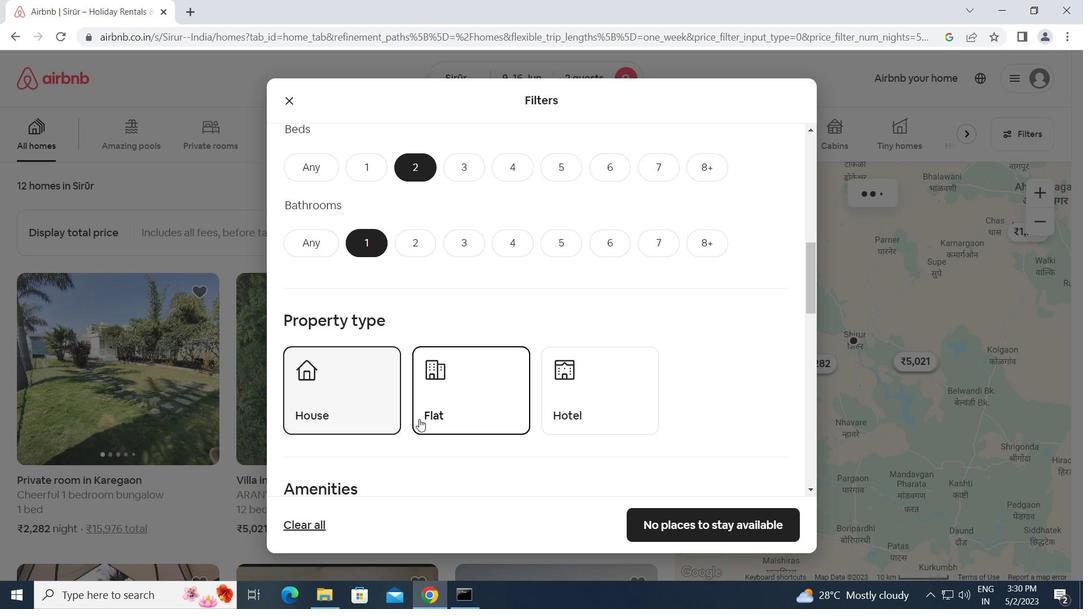 
Action: Mouse scrolled (410, 421) with delta (0, 0)
Screenshot: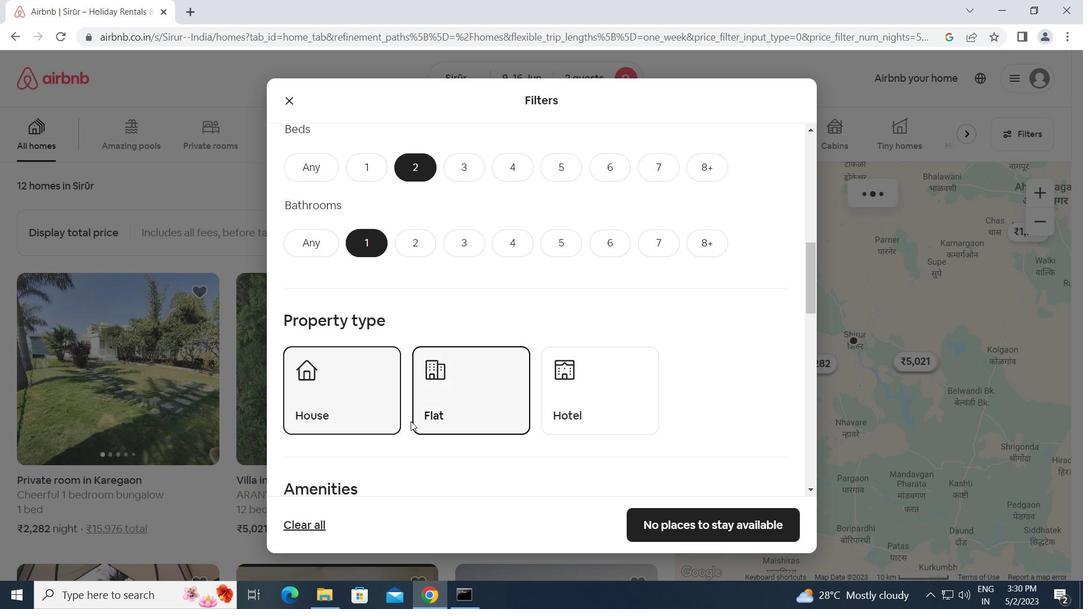 
Action: Mouse scrolled (410, 421) with delta (0, 0)
Screenshot: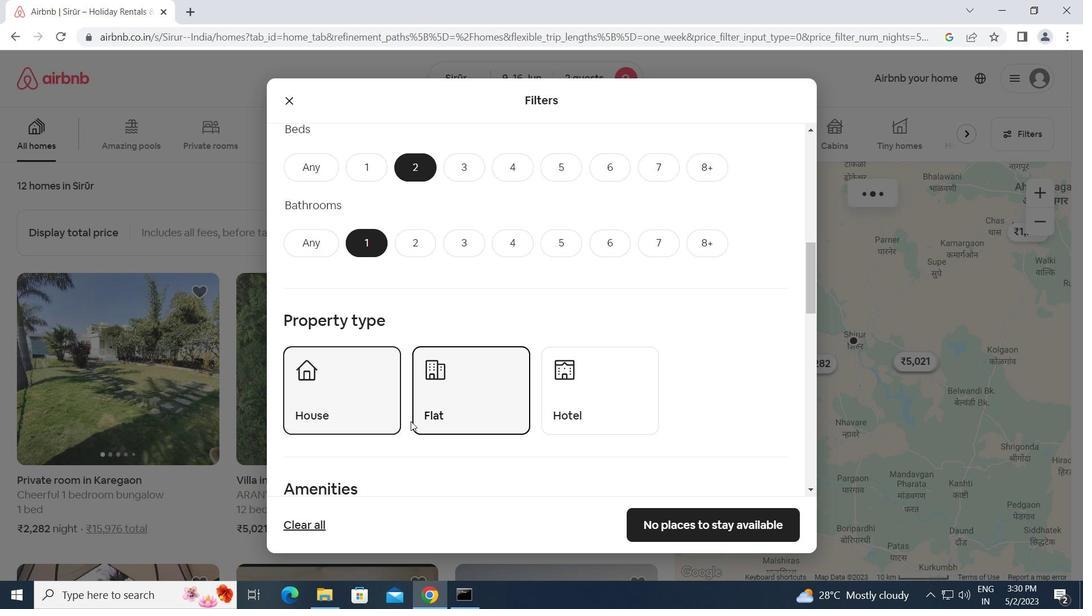 
Action: Mouse scrolled (410, 421) with delta (0, 0)
Screenshot: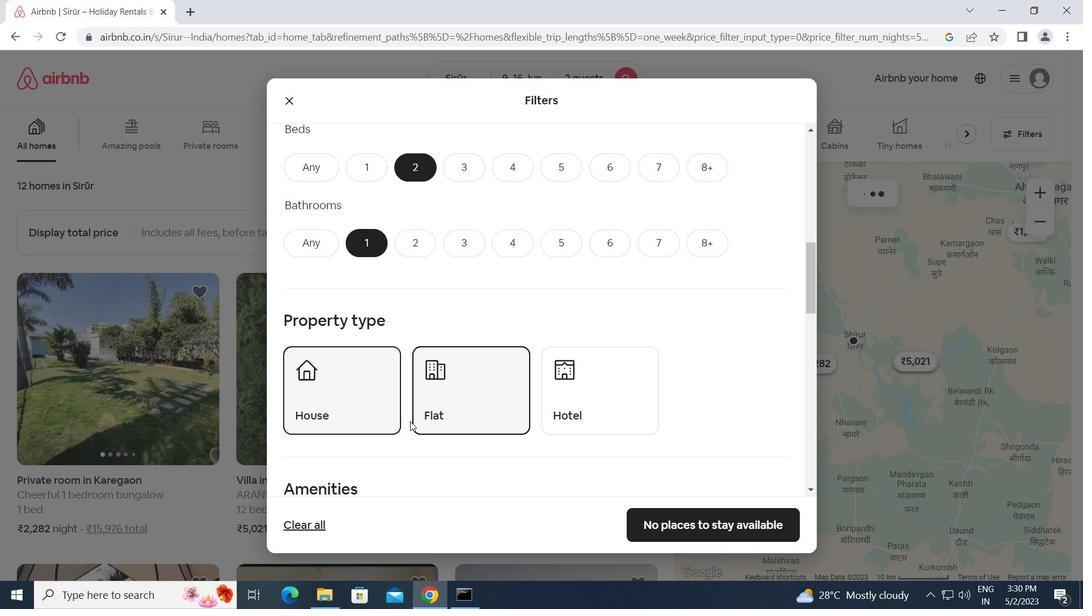 
Action: Mouse moved to (416, 420)
Screenshot: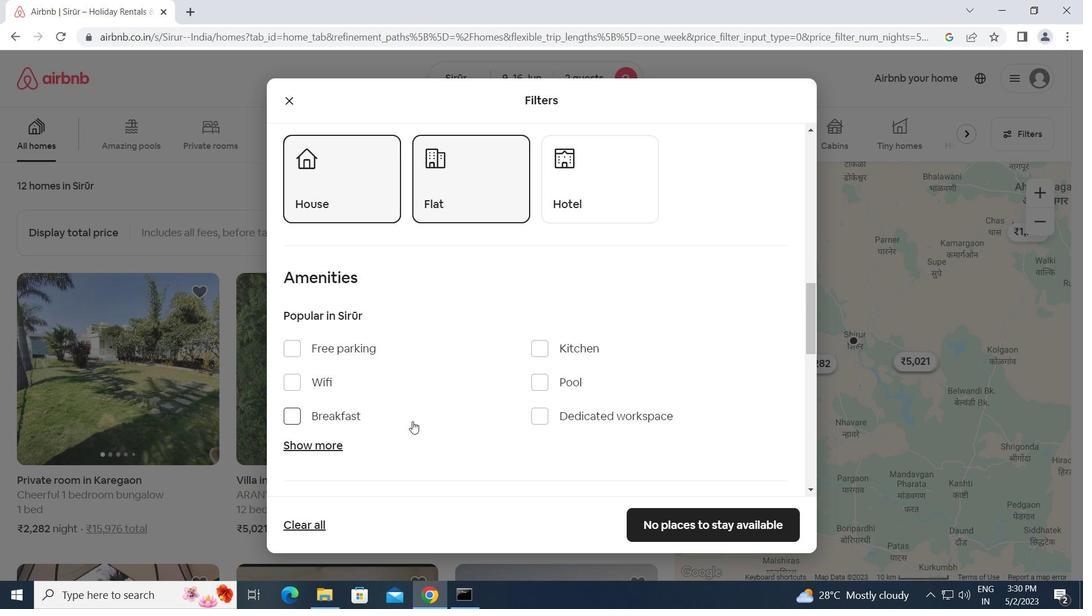 
Action: Mouse scrolled (416, 419) with delta (0, 0)
Screenshot: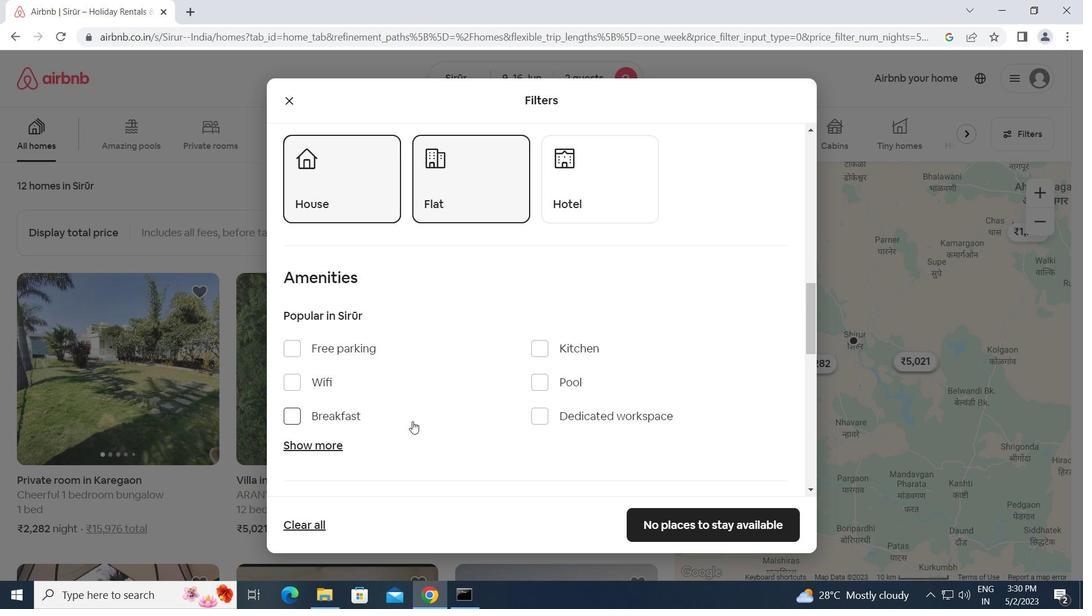 
Action: Mouse scrolled (416, 419) with delta (0, 0)
Screenshot: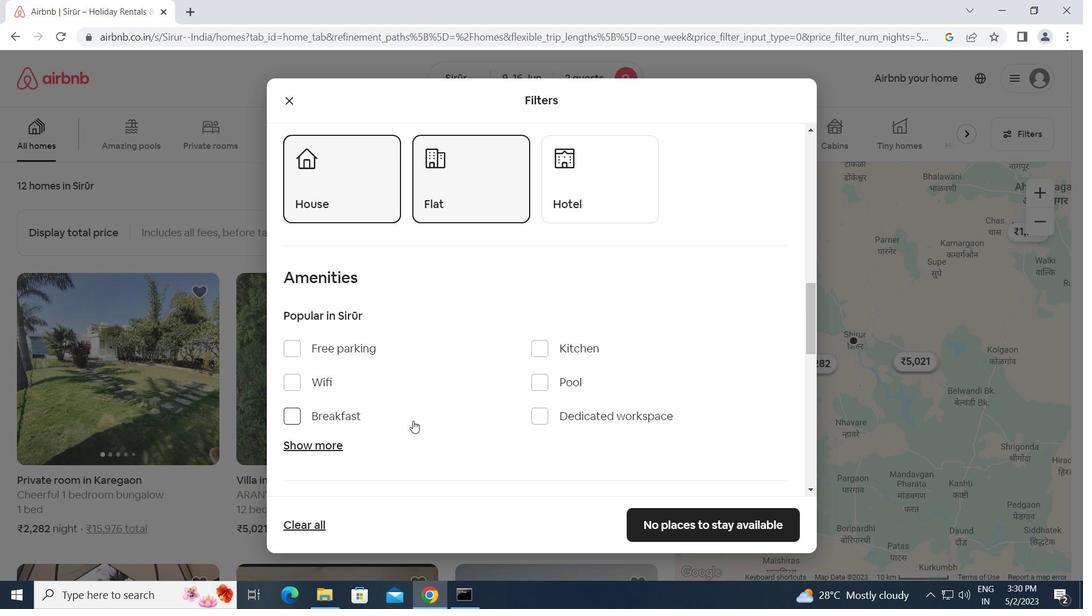 
Action: Mouse scrolled (416, 419) with delta (0, 0)
Screenshot: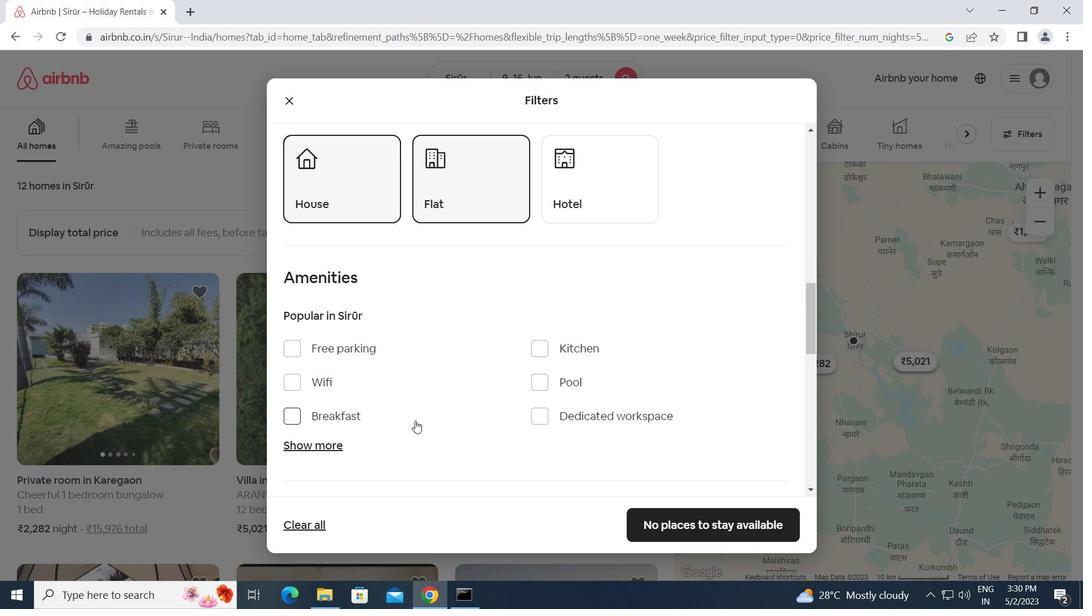 
Action: Mouse scrolled (416, 419) with delta (0, 0)
Screenshot: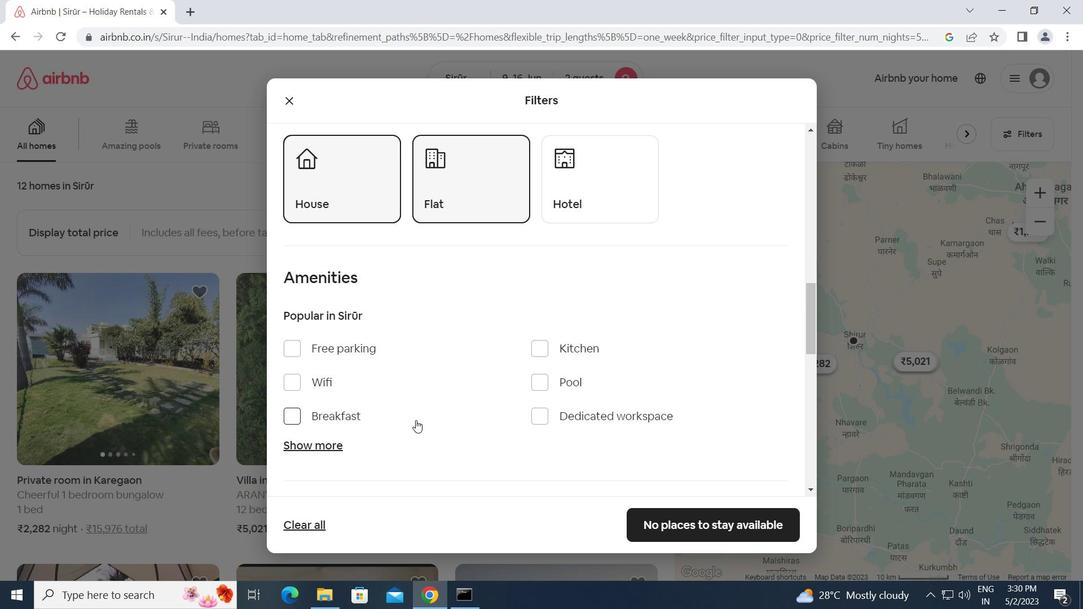 
Action: Mouse moved to (756, 326)
Screenshot: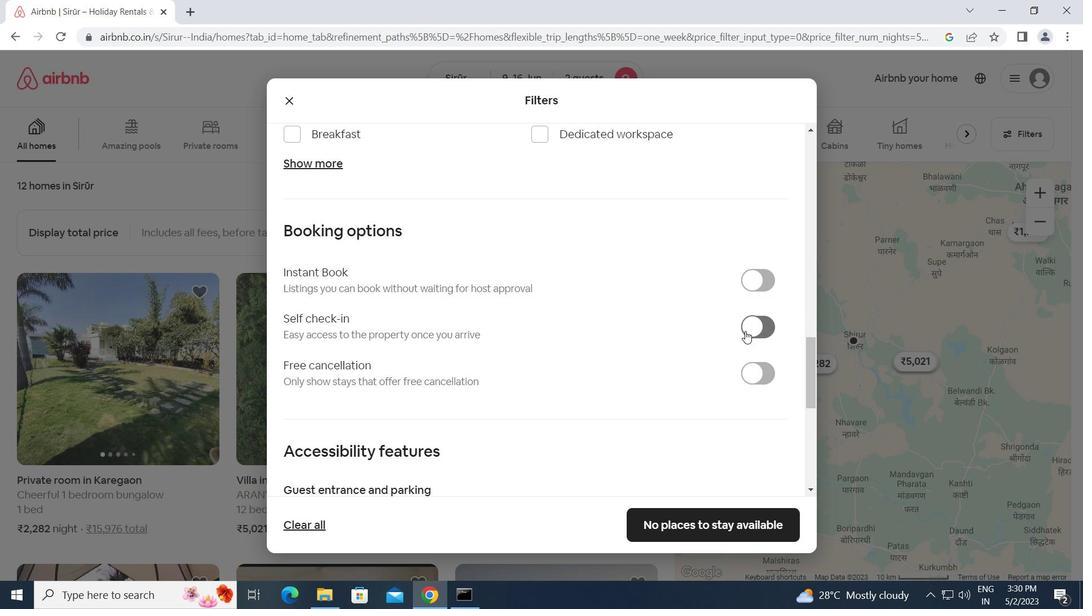 
Action: Mouse pressed left at (756, 326)
Screenshot: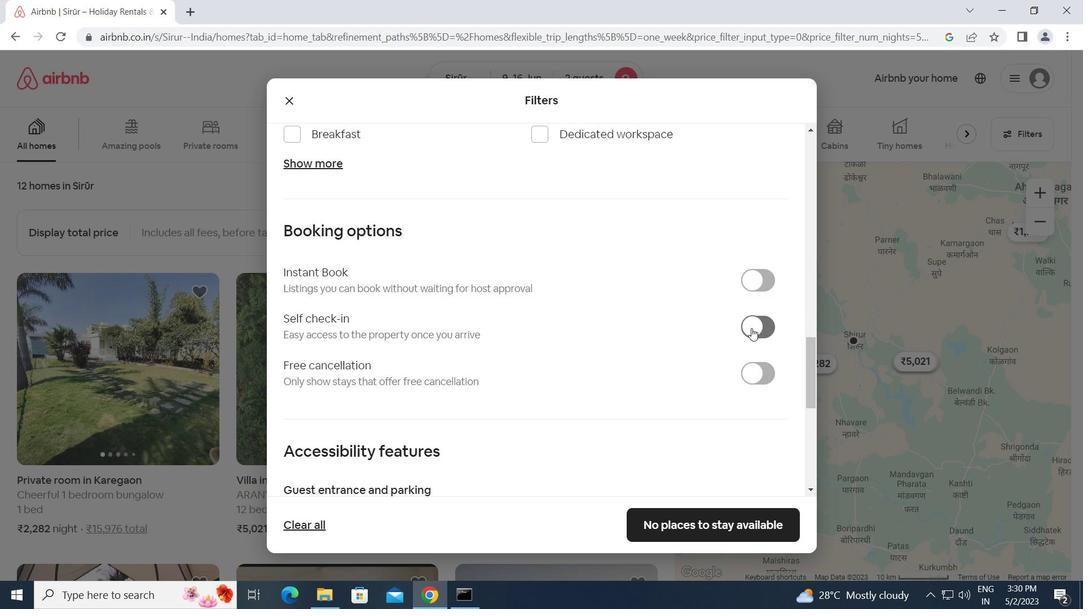 
Action: Mouse moved to (576, 360)
Screenshot: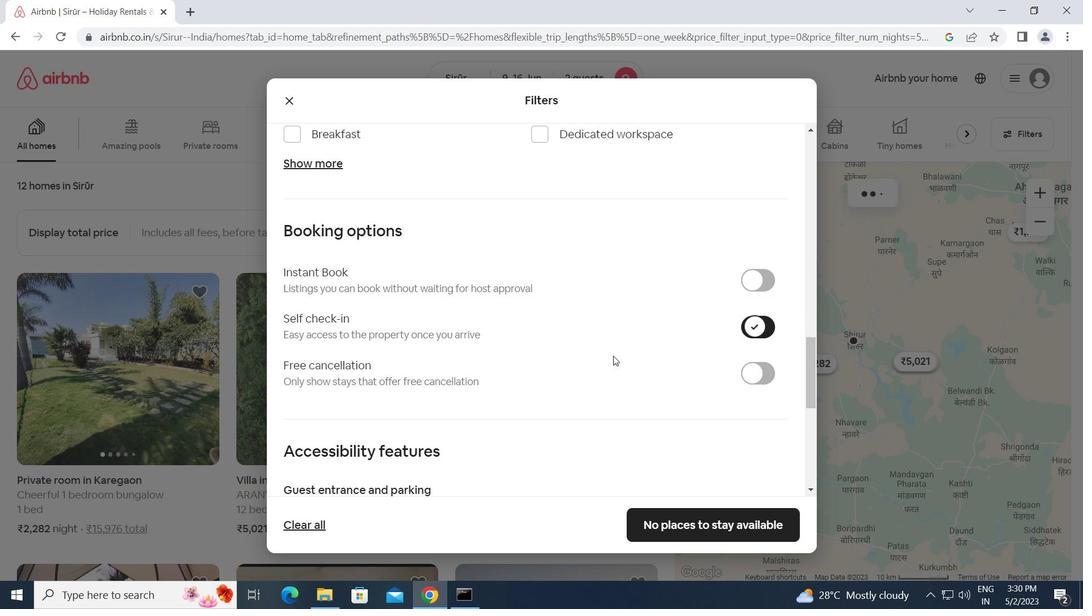 
Action: Mouse scrolled (576, 359) with delta (0, 0)
Screenshot: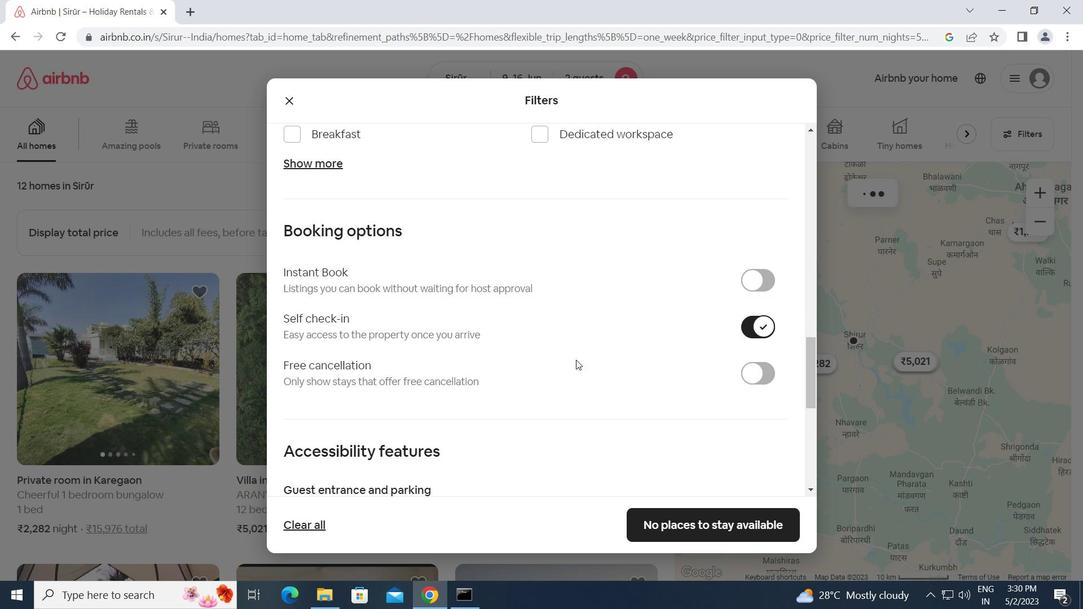 
Action: Mouse scrolled (576, 359) with delta (0, 0)
Screenshot: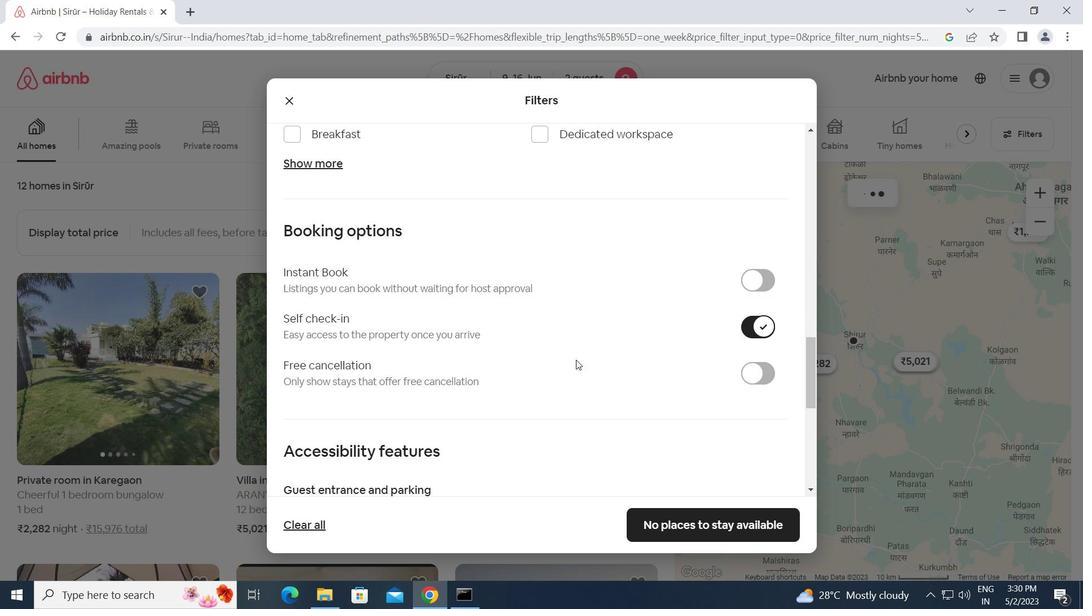 
Action: Mouse scrolled (576, 359) with delta (0, 0)
Screenshot: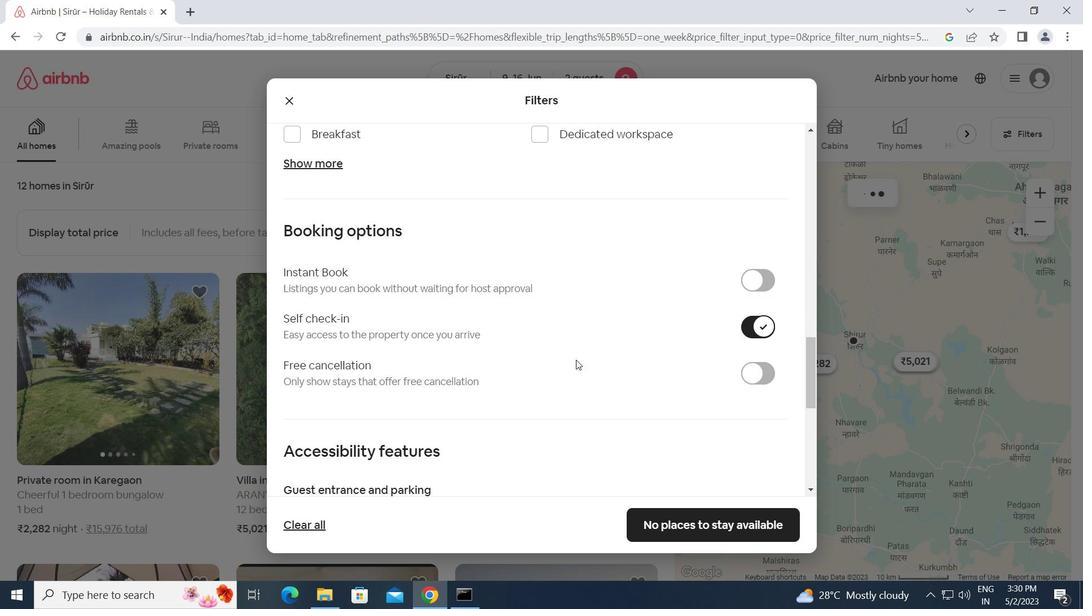 
Action: Mouse scrolled (576, 359) with delta (0, 0)
Screenshot: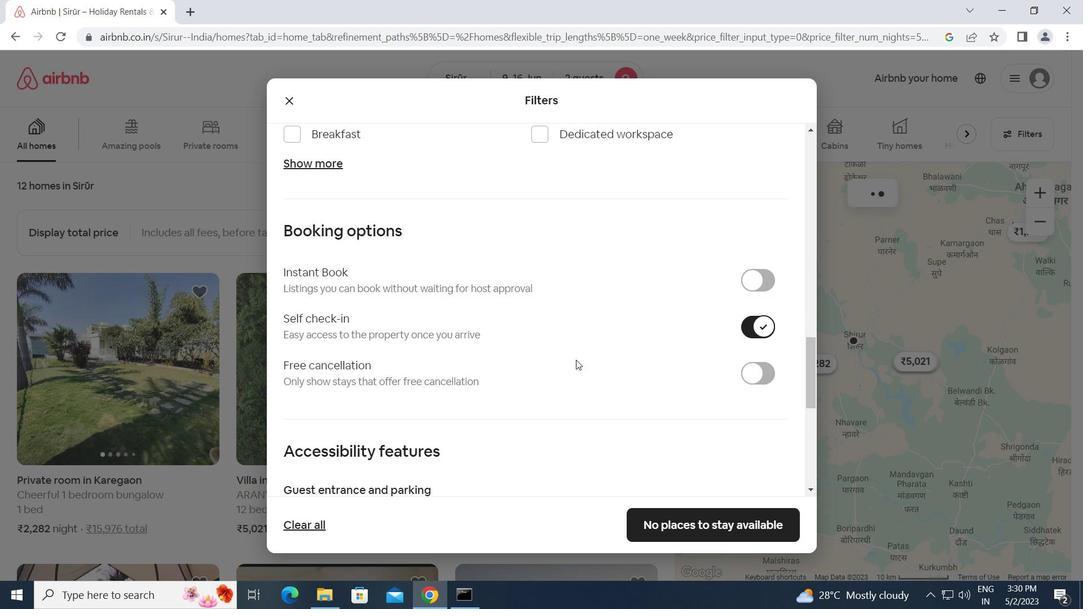 
Action: Mouse scrolled (576, 359) with delta (0, 0)
Screenshot: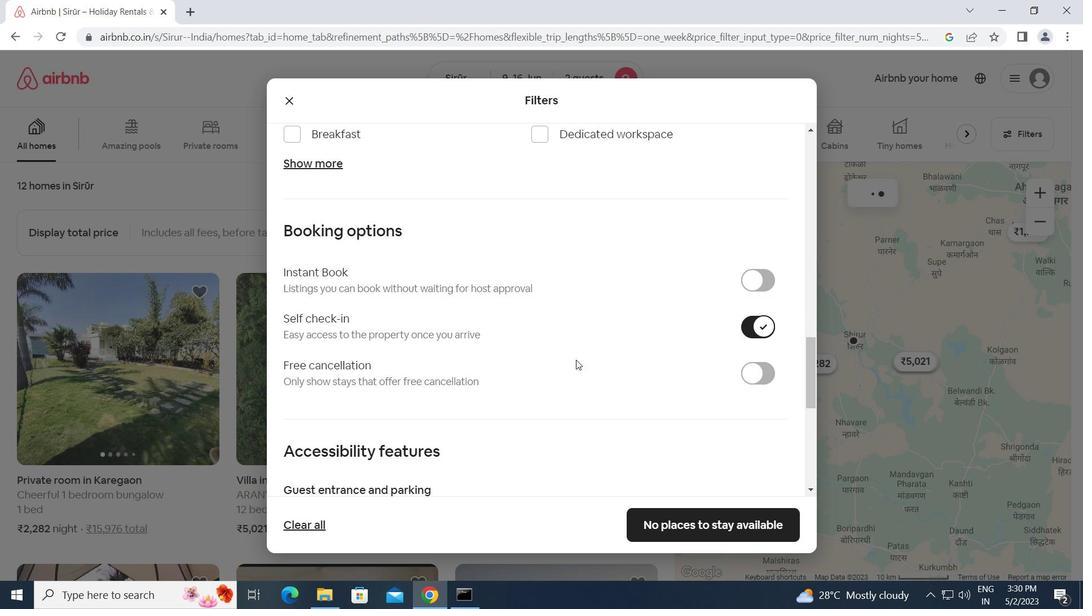 
Action: Mouse scrolled (576, 359) with delta (0, 0)
Screenshot: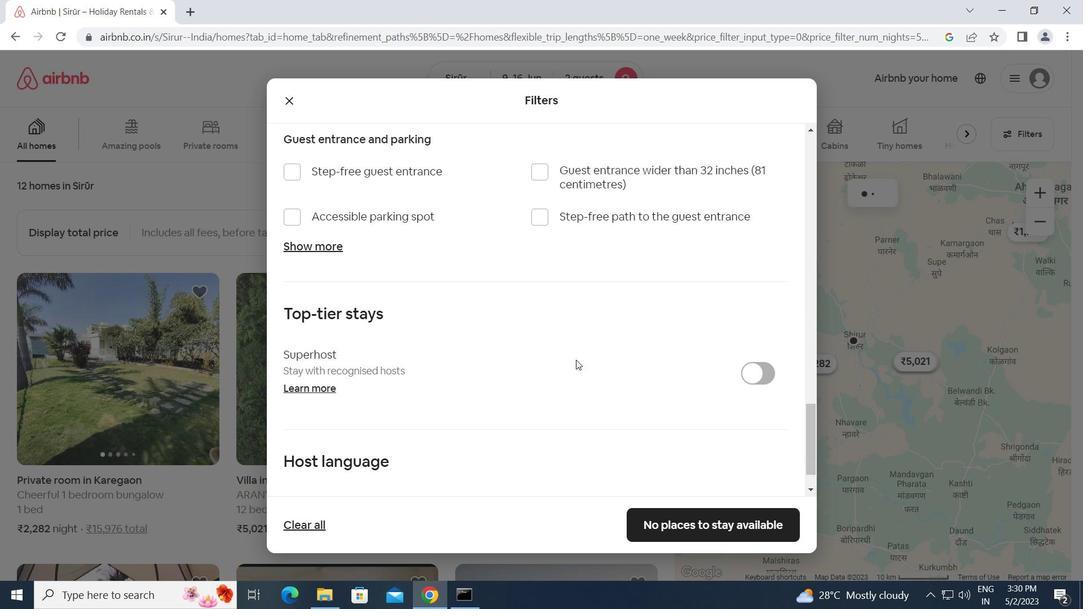 
Action: Mouse scrolled (576, 359) with delta (0, 0)
Screenshot: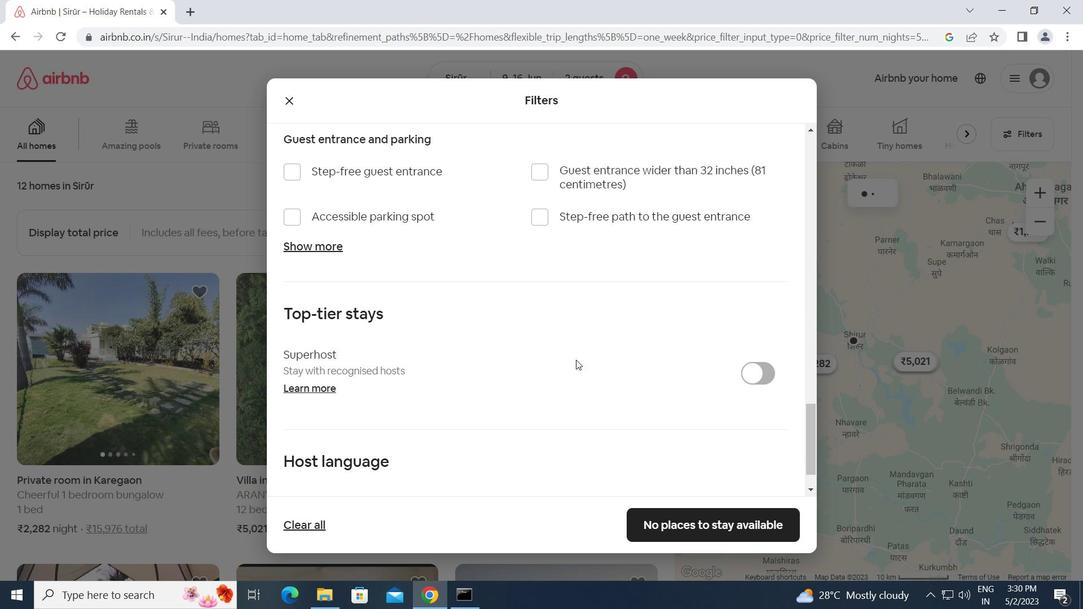 
Action: Mouse scrolled (576, 359) with delta (0, 0)
Screenshot: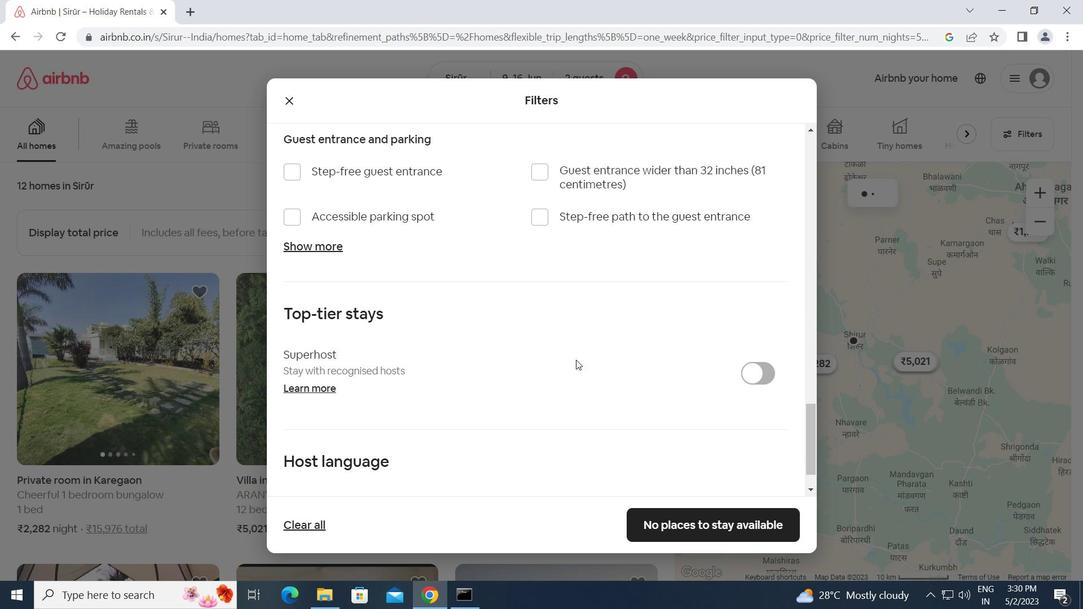 
Action: Mouse scrolled (576, 359) with delta (0, 0)
Screenshot: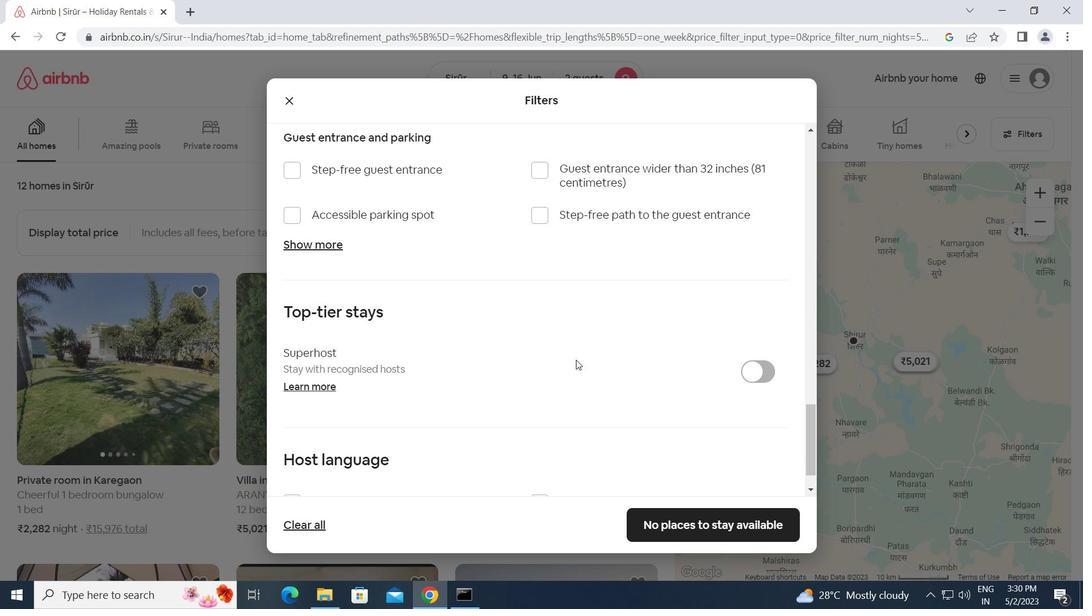 
Action: Mouse scrolled (576, 359) with delta (0, 0)
Screenshot: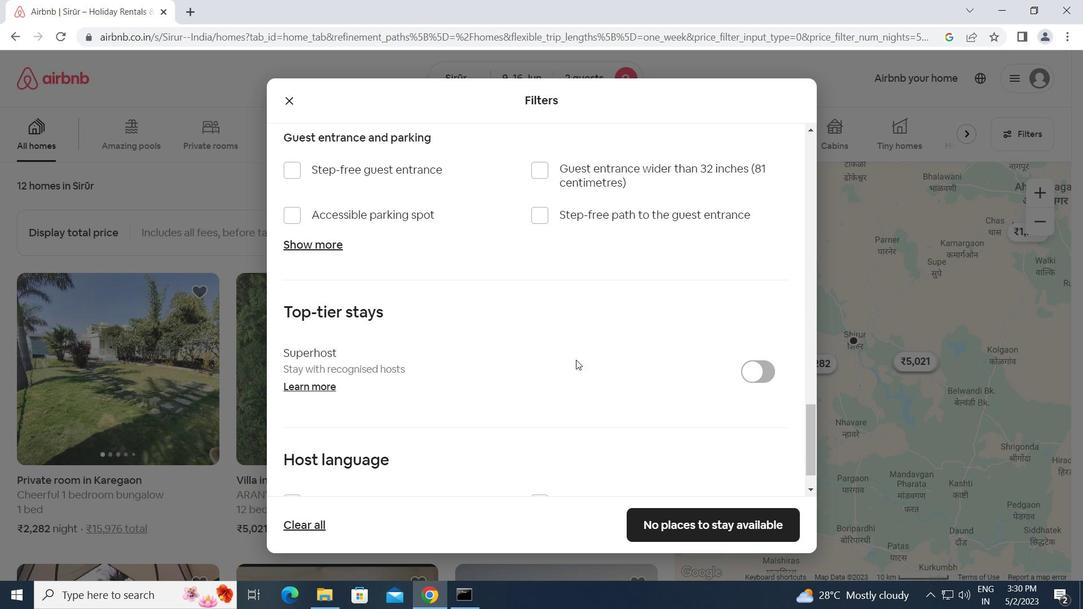 
Action: Mouse moved to (284, 458)
Screenshot: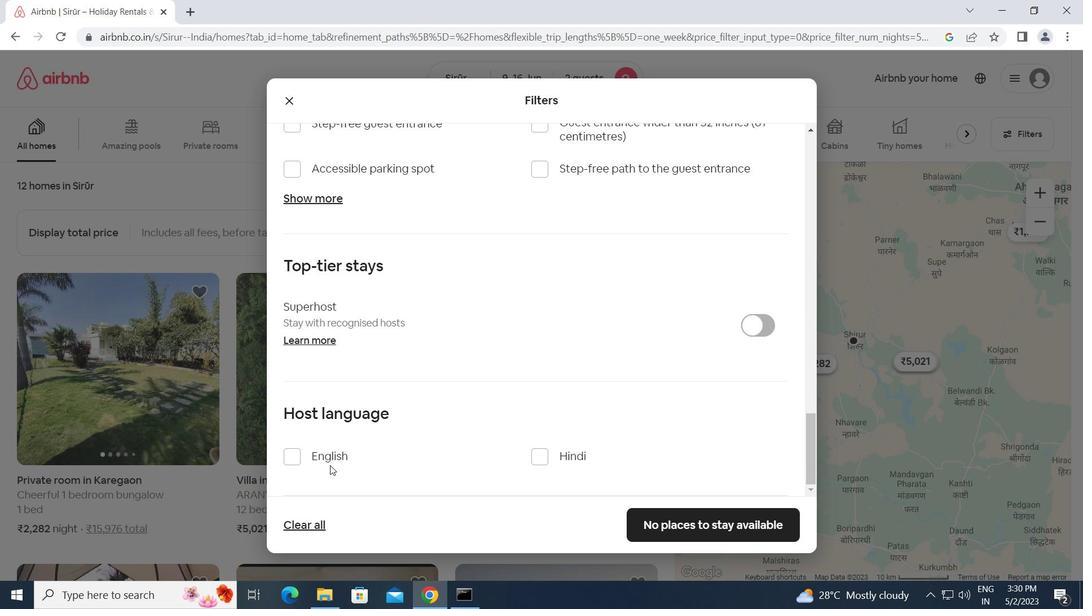 
Action: Mouse pressed left at (284, 458)
Screenshot: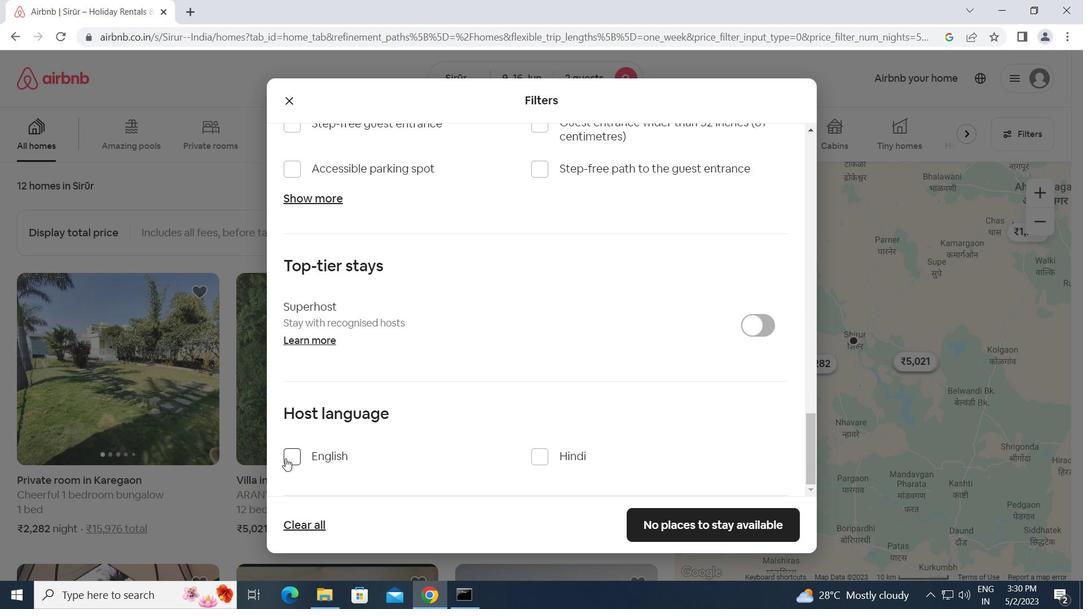 
Action: Mouse moved to (684, 507)
Screenshot: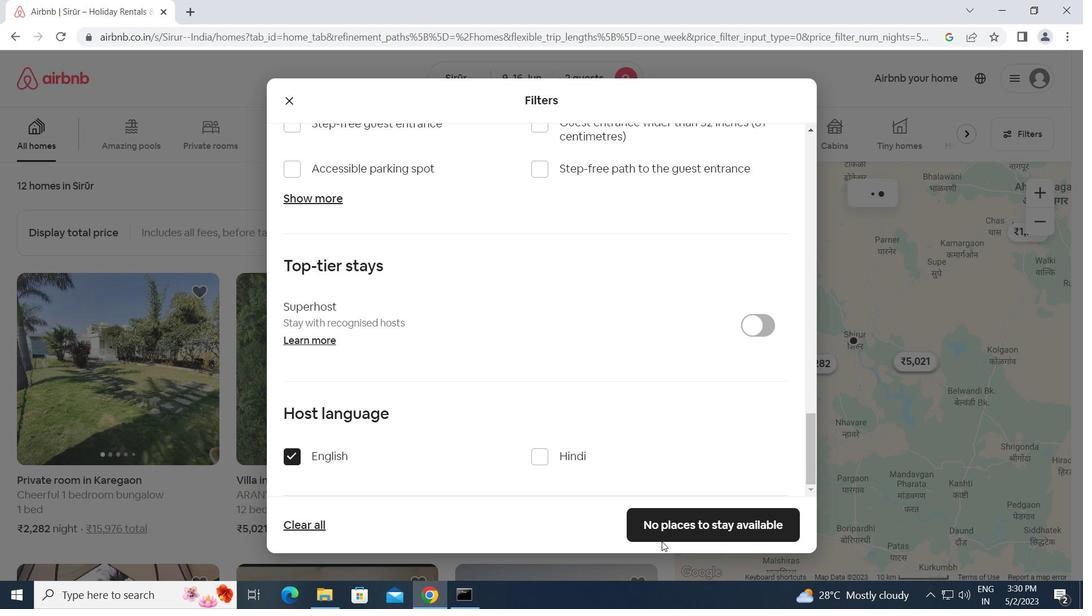 
Action: Mouse pressed left at (684, 507)
Screenshot: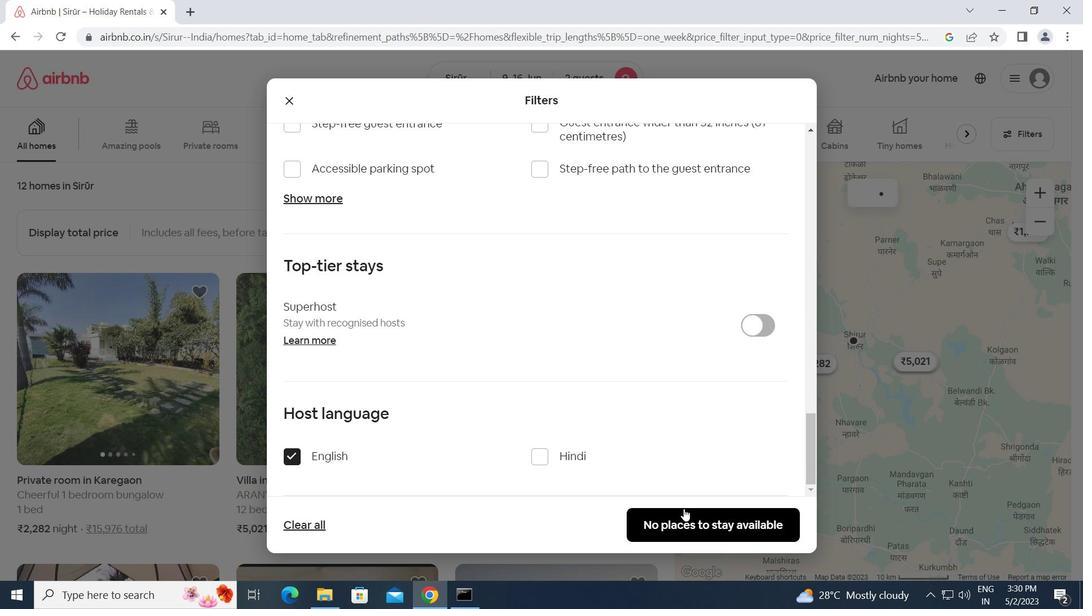 
Action: Mouse moved to (683, 513)
Screenshot: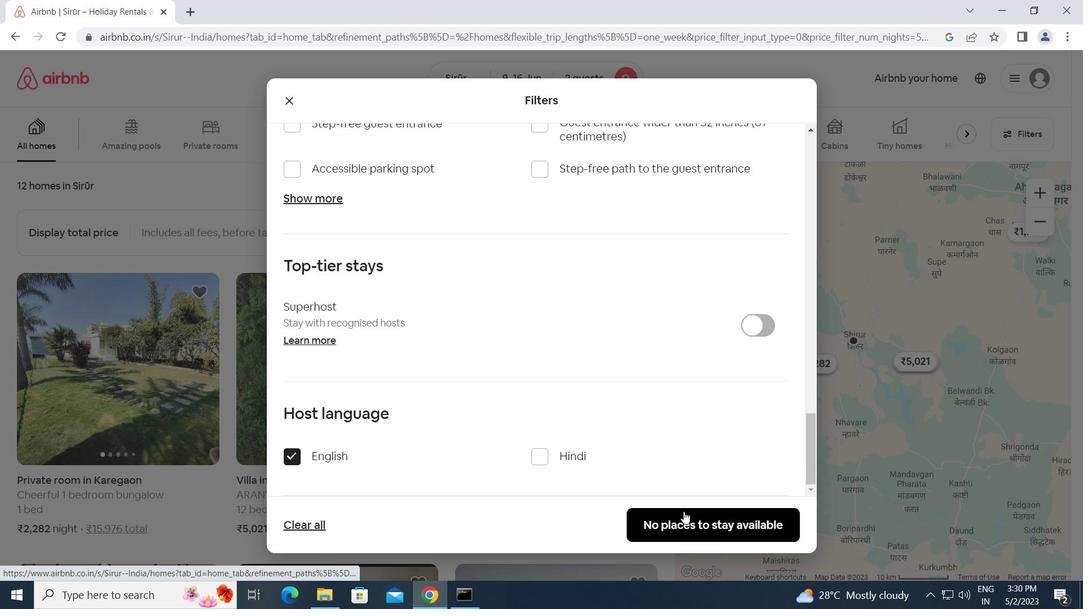 
Action: Mouse pressed left at (683, 513)
Screenshot: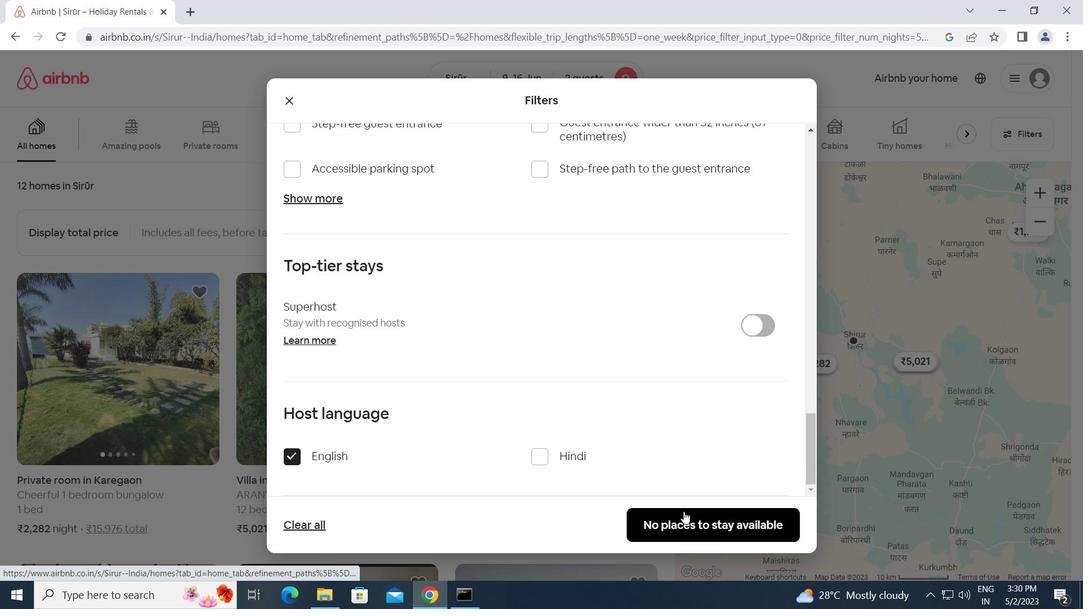 
Action: Mouse moved to (684, 531)
Screenshot: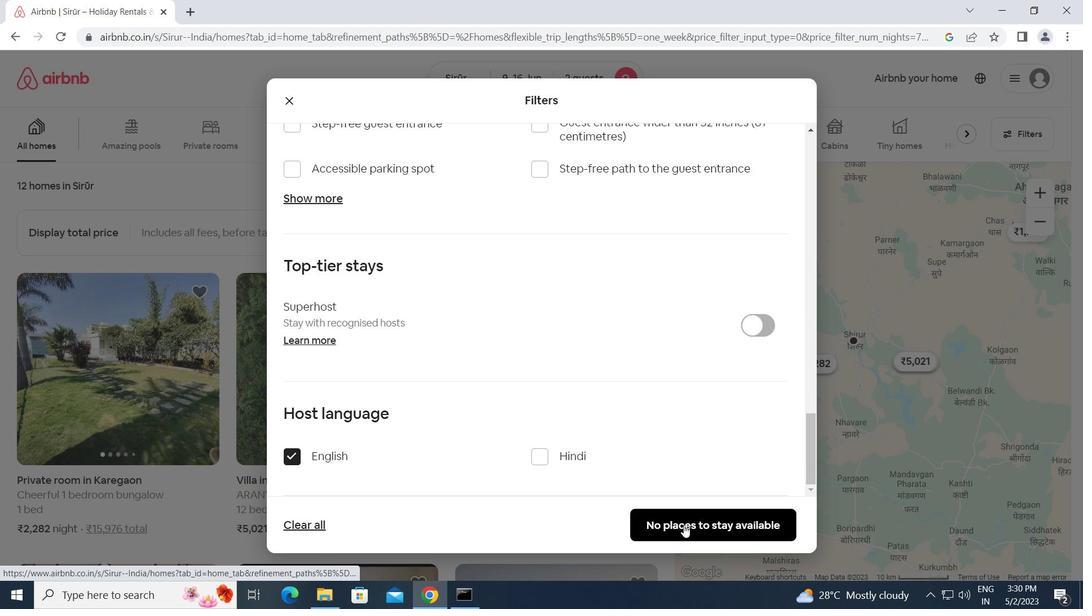 
